 Task: Create a due date automation trigger when advanced on, on the monday after a card is due add dates starting tomorrow at 11:00 AM.
Action: Mouse moved to (1380, 103)
Screenshot: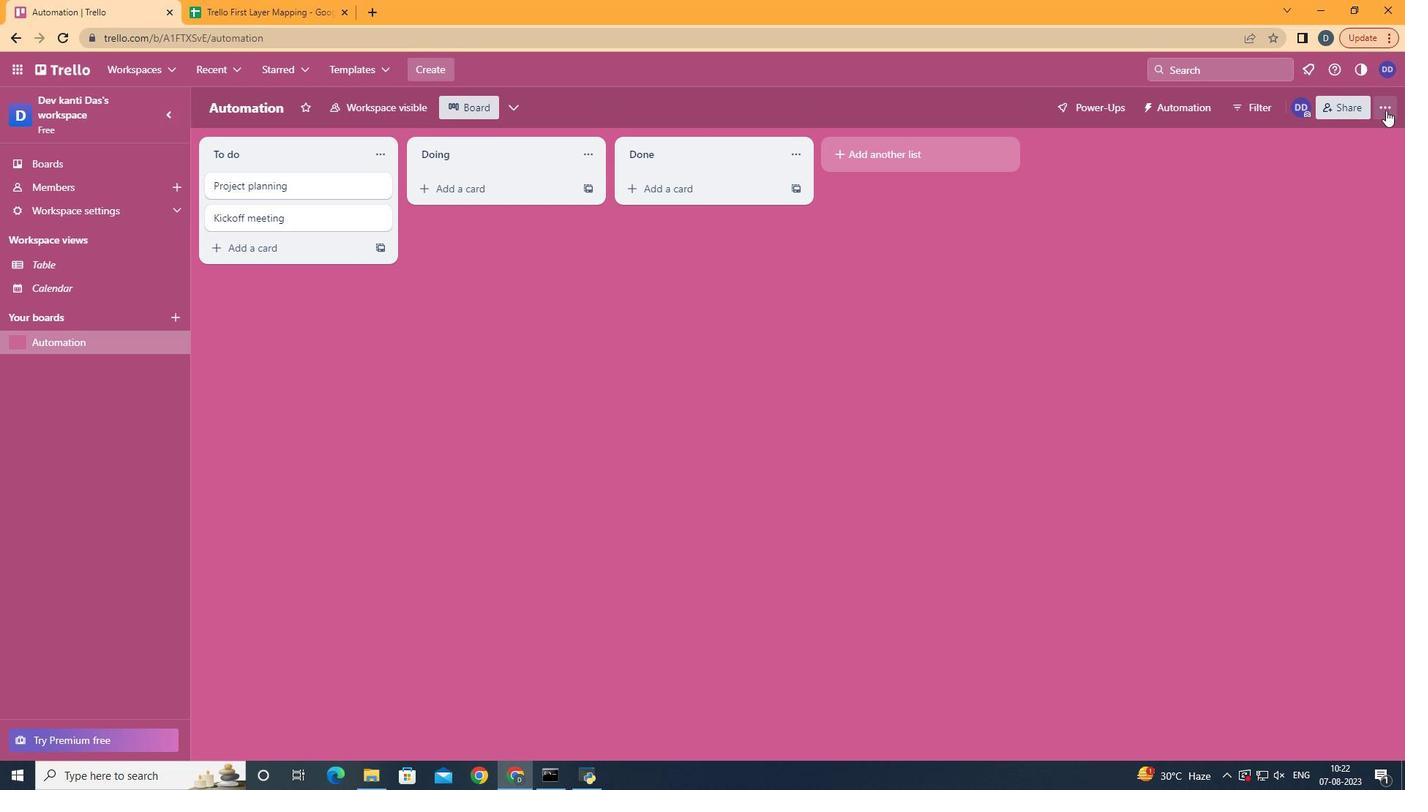 
Action: Mouse pressed left at (1380, 103)
Screenshot: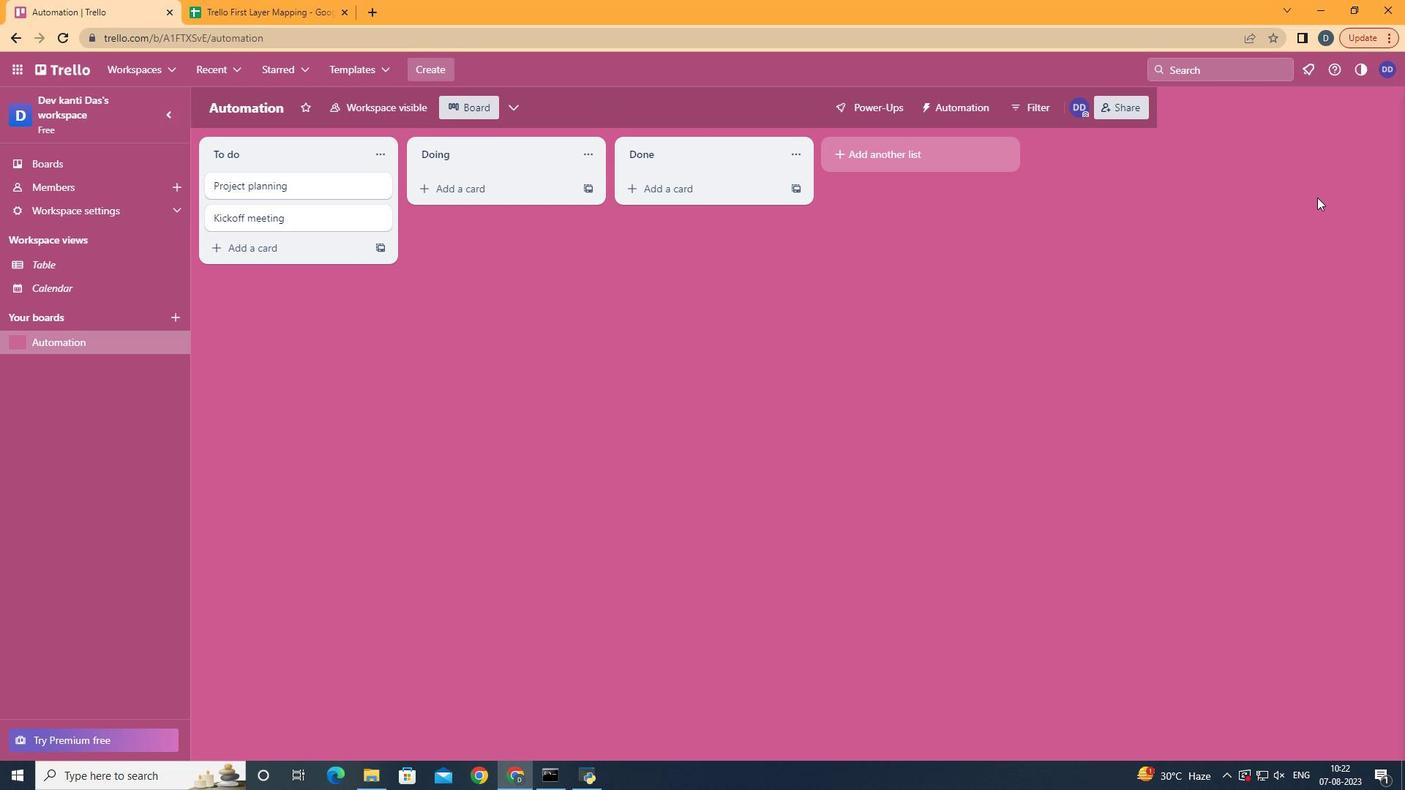 
Action: Mouse moved to (1218, 325)
Screenshot: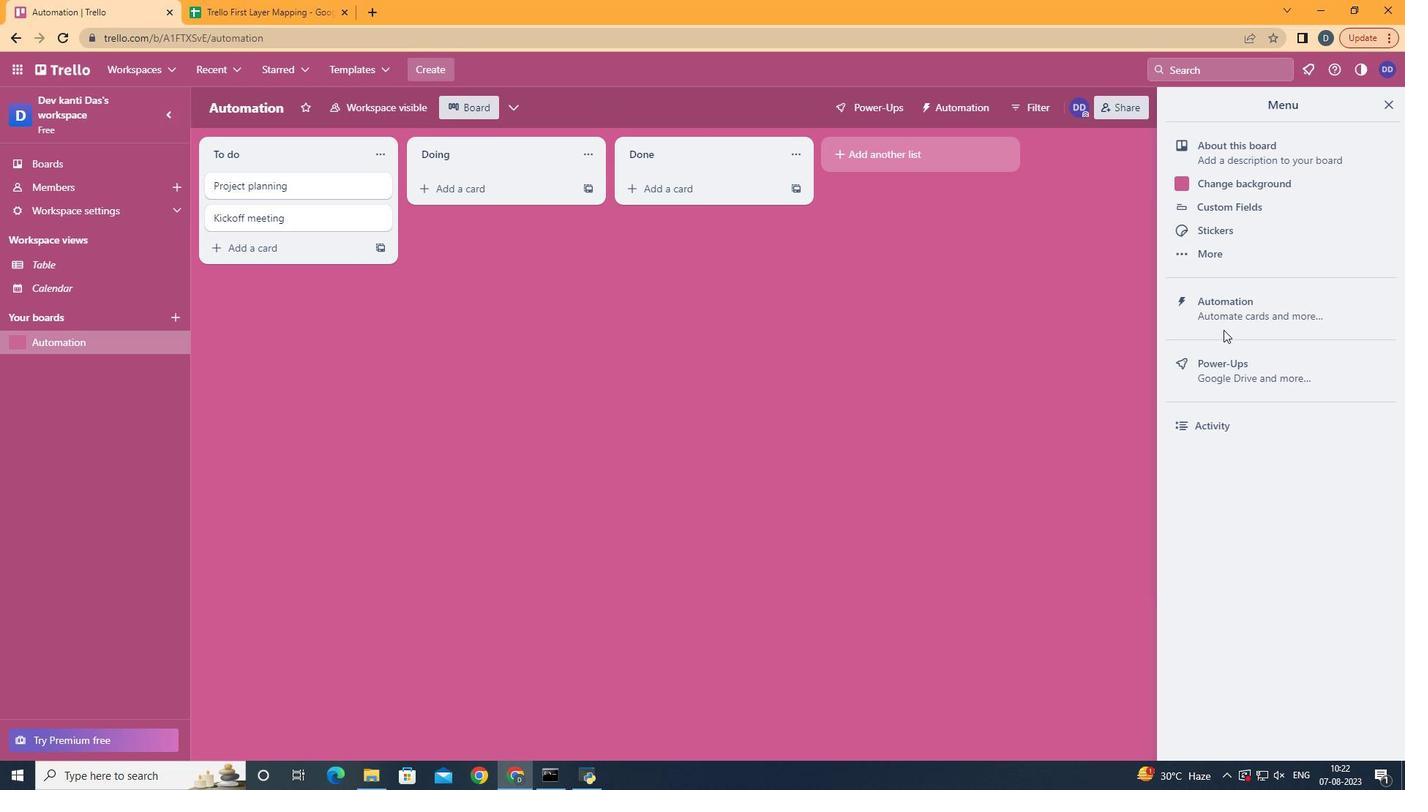 
Action: Mouse pressed left at (1218, 325)
Screenshot: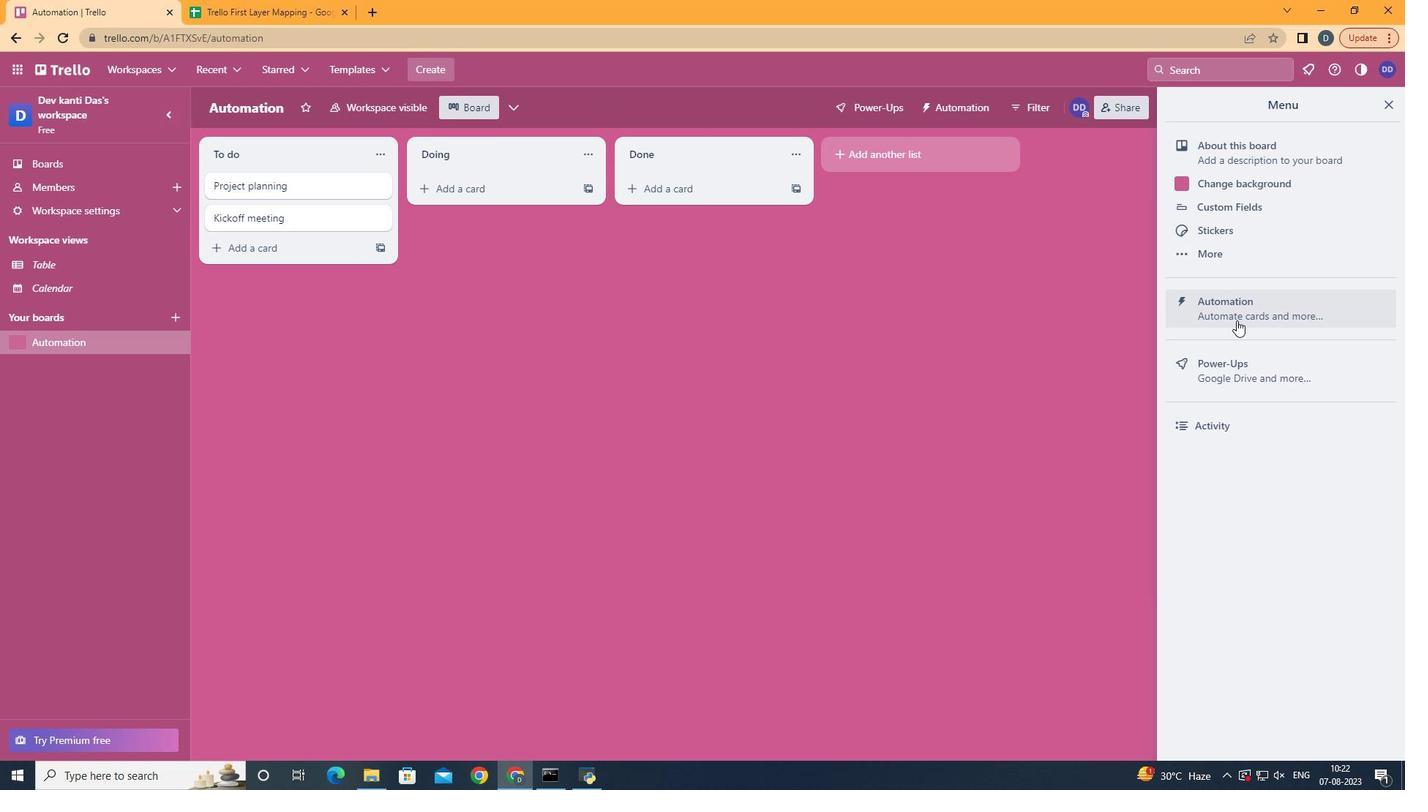 
Action: Mouse moved to (1230, 314)
Screenshot: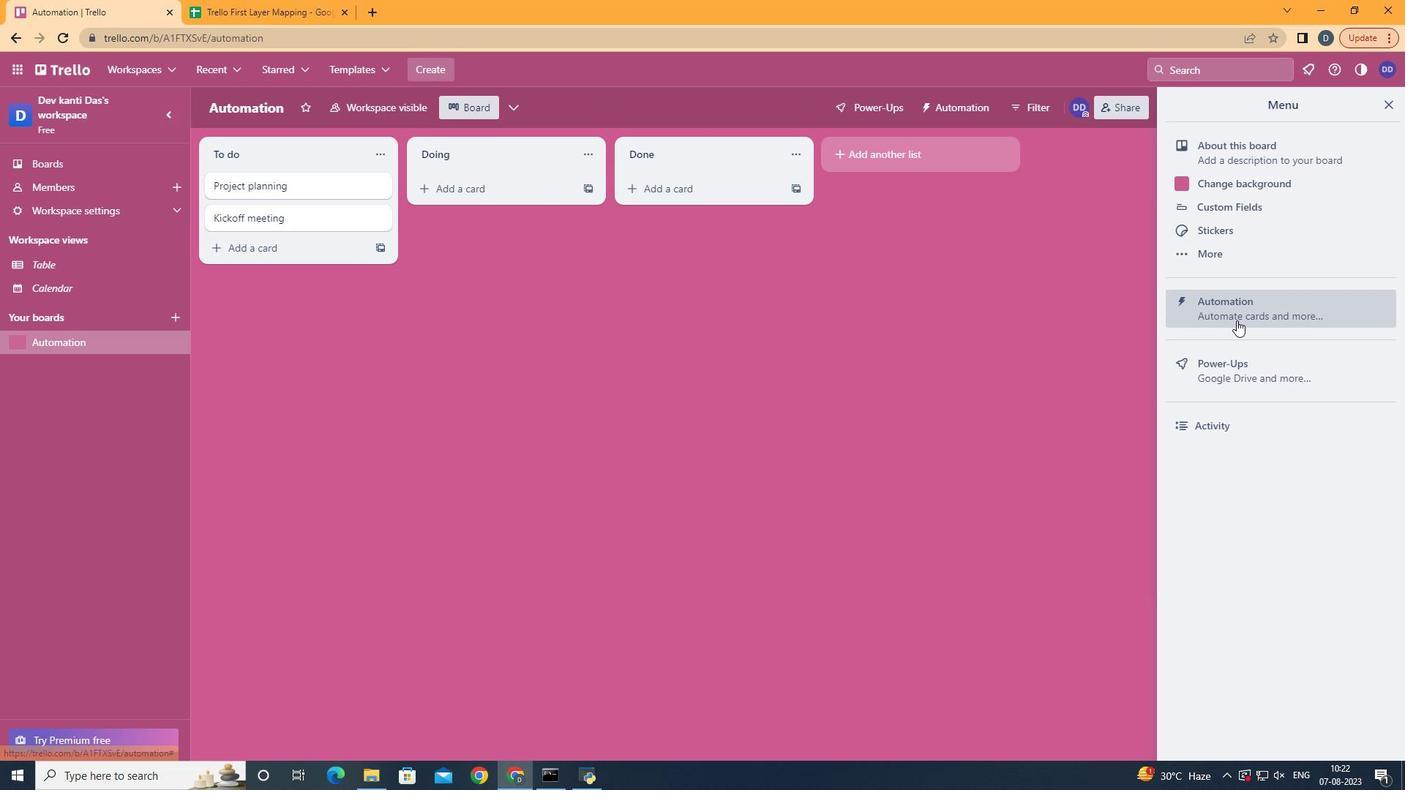 
Action: Mouse pressed left at (1230, 314)
Screenshot: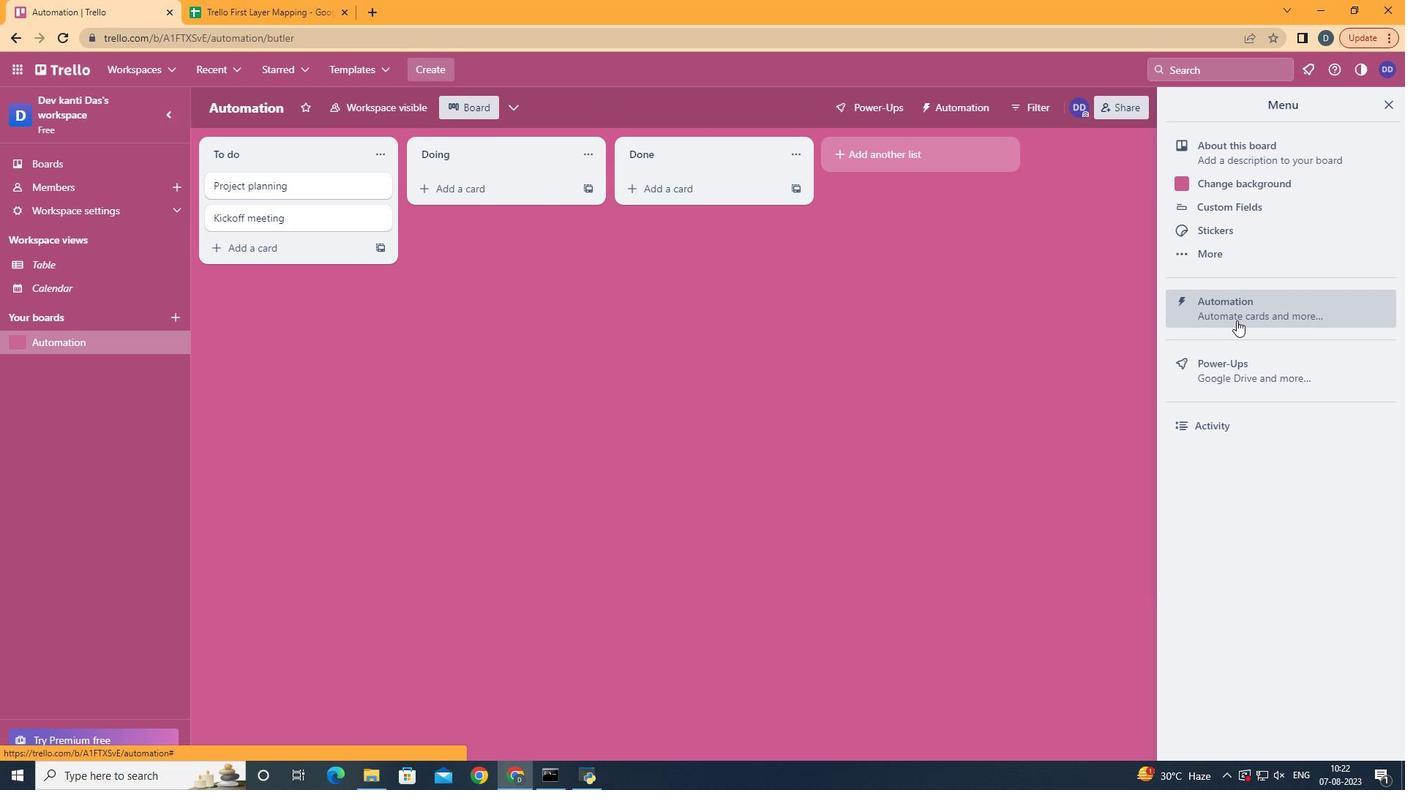 
Action: Mouse moved to (266, 295)
Screenshot: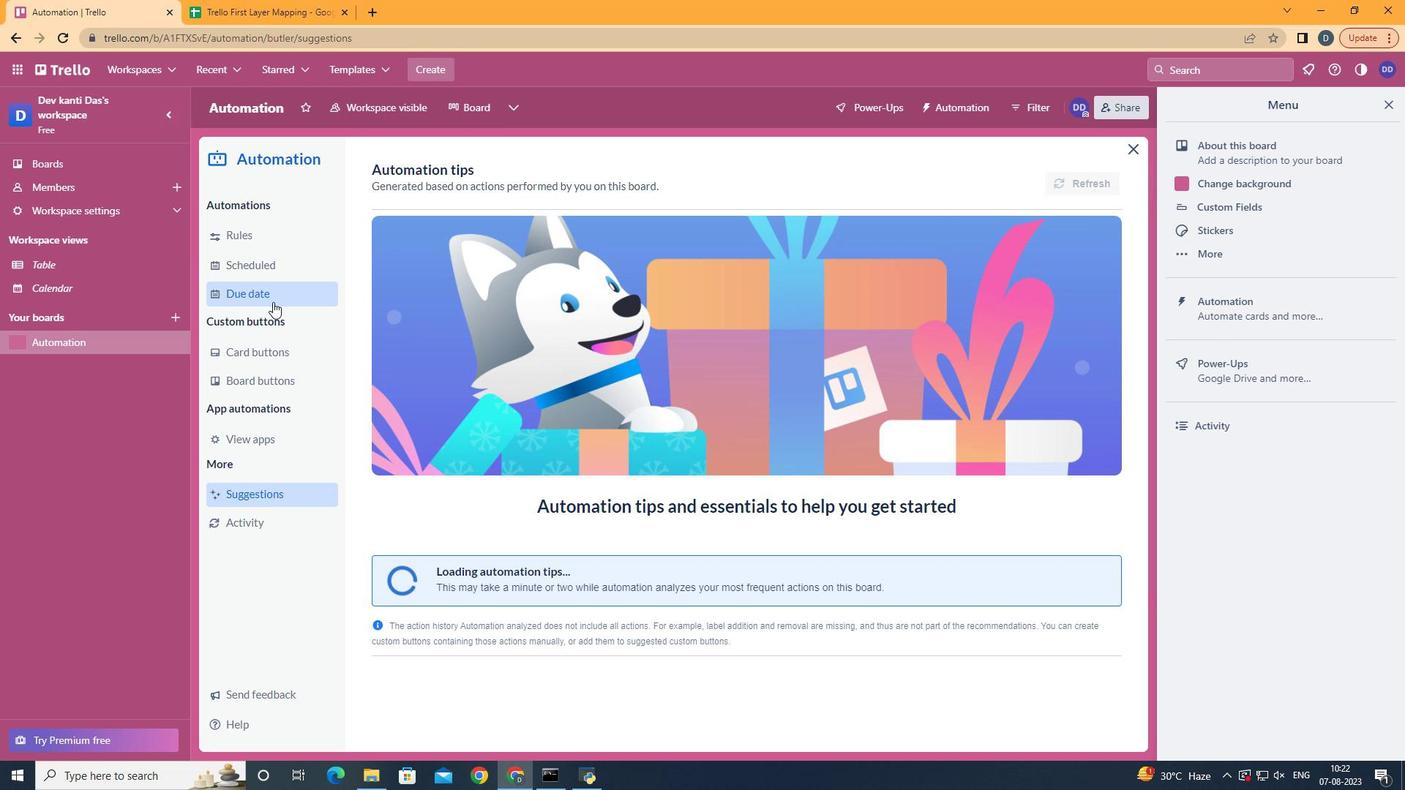 
Action: Mouse pressed left at (266, 295)
Screenshot: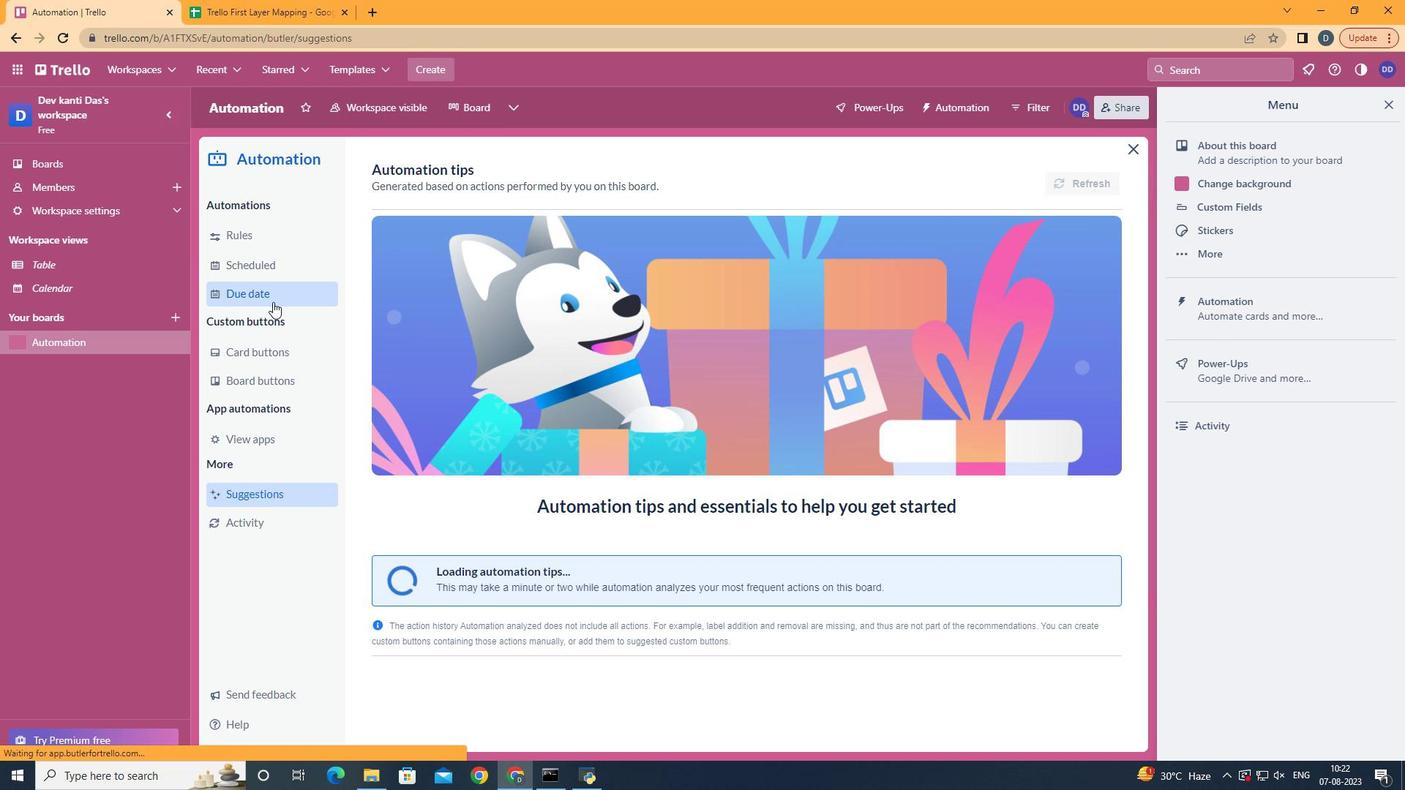 
Action: Mouse moved to (1037, 169)
Screenshot: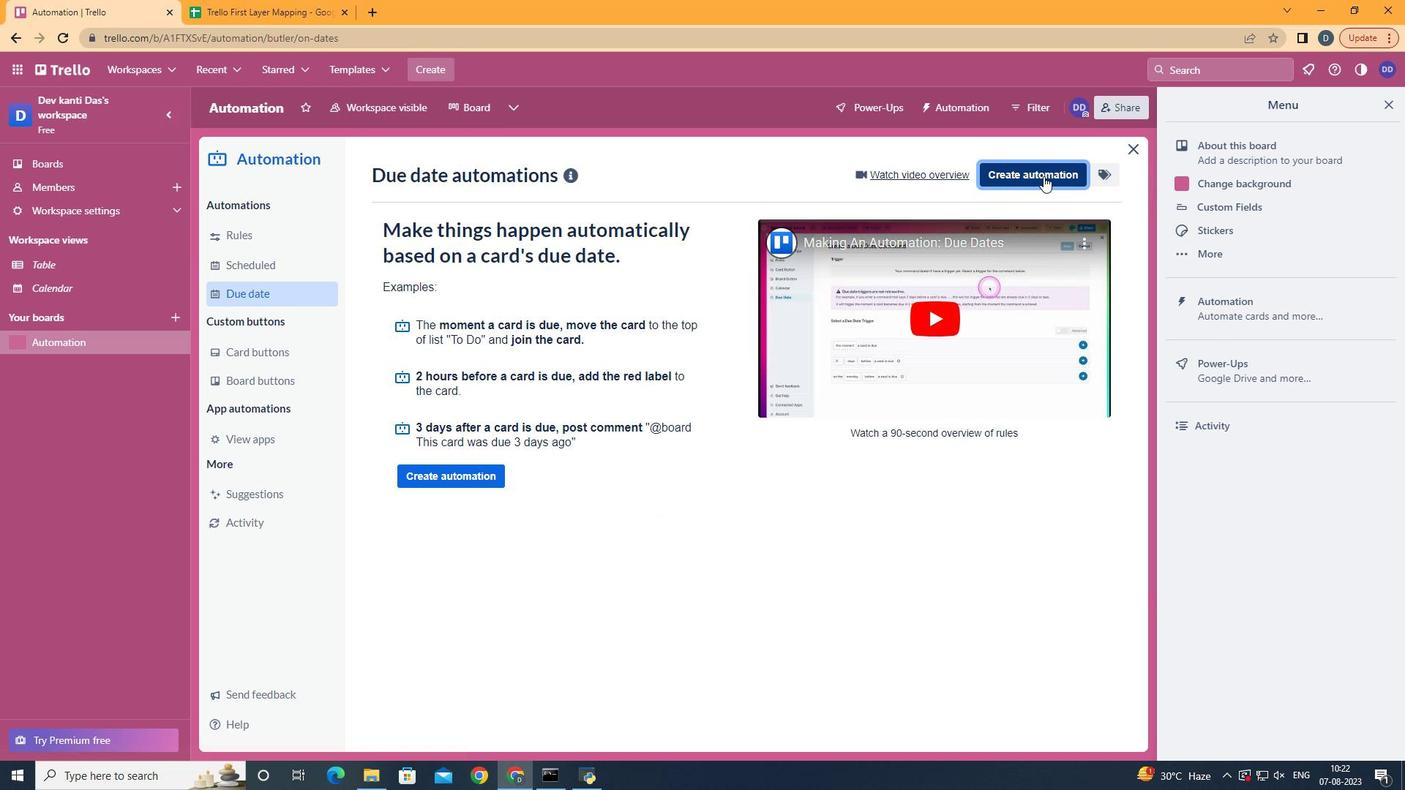 
Action: Mouse pressed left at (1037, 169)
Screenshot: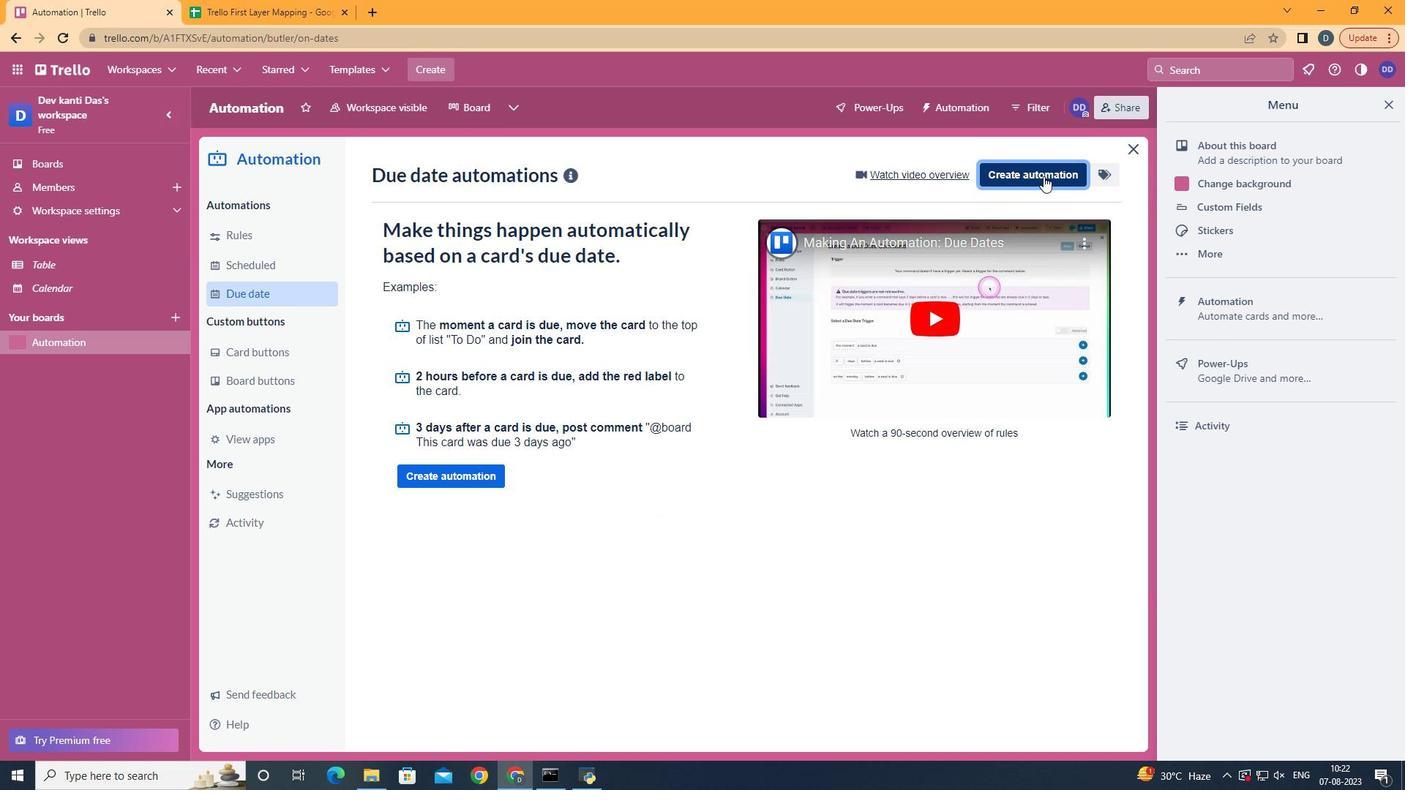 
Action: Mouse moved to (708, 305)
Screenshot: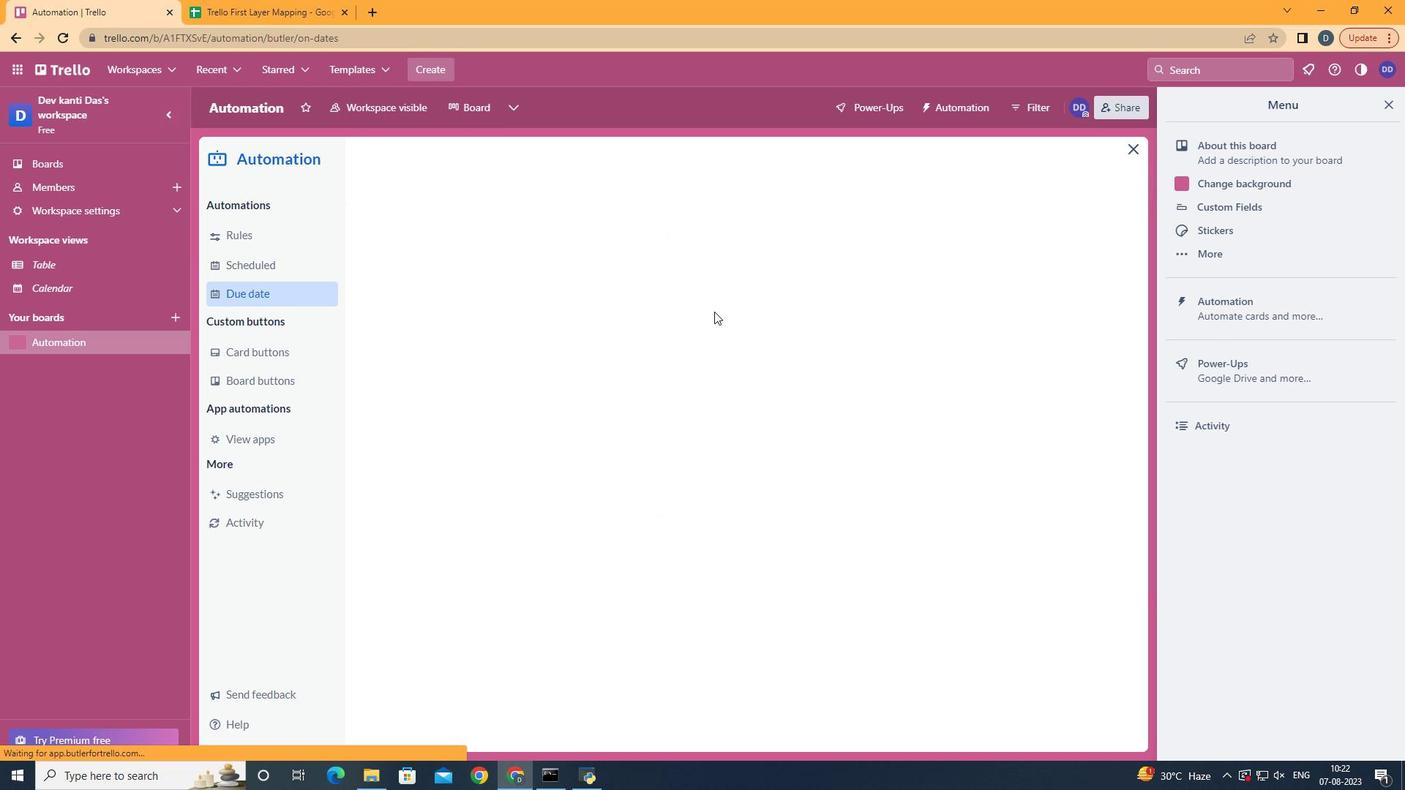 
Action: Mouse pressed left at (708, 305)
Screenshot: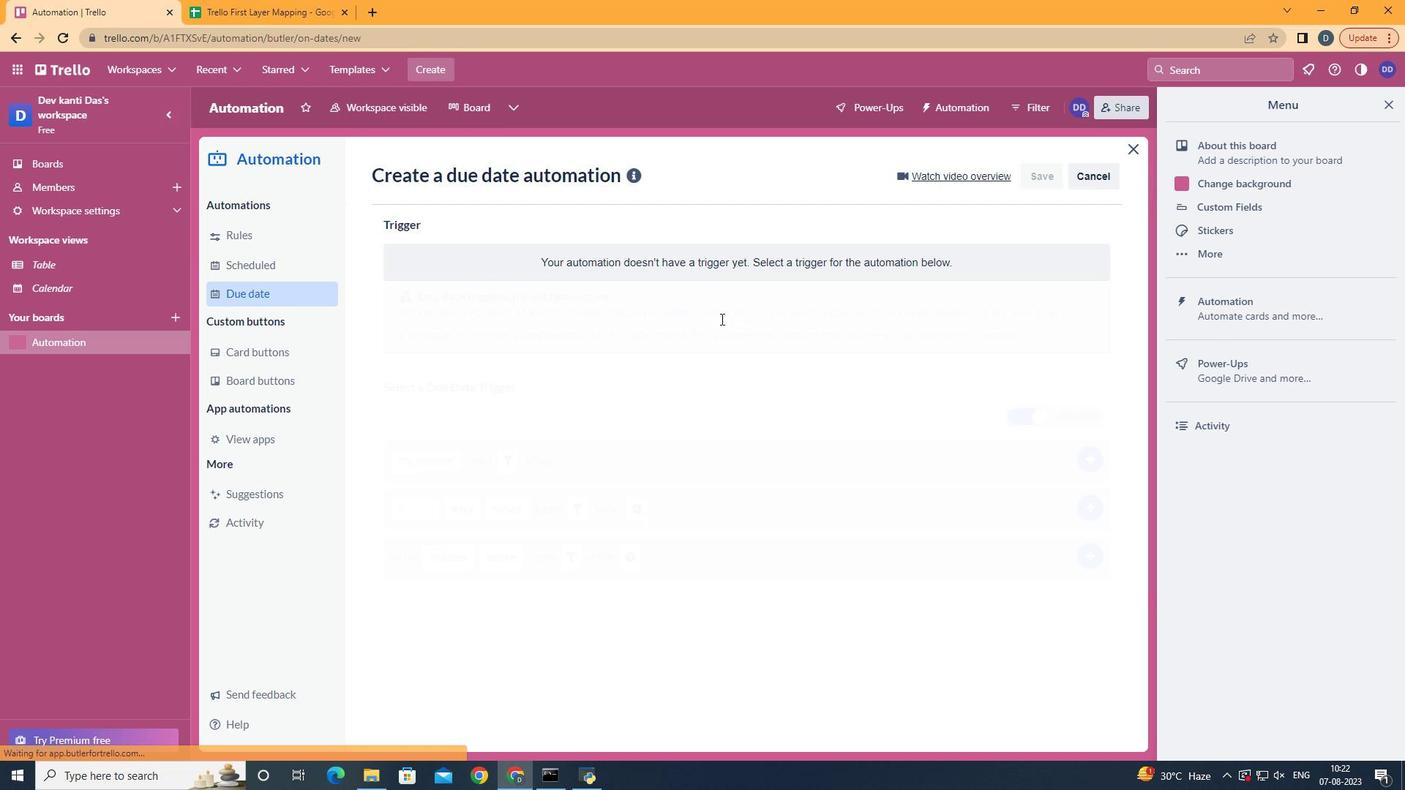
Action: Mouse moved to (448, 385)
Screenshot: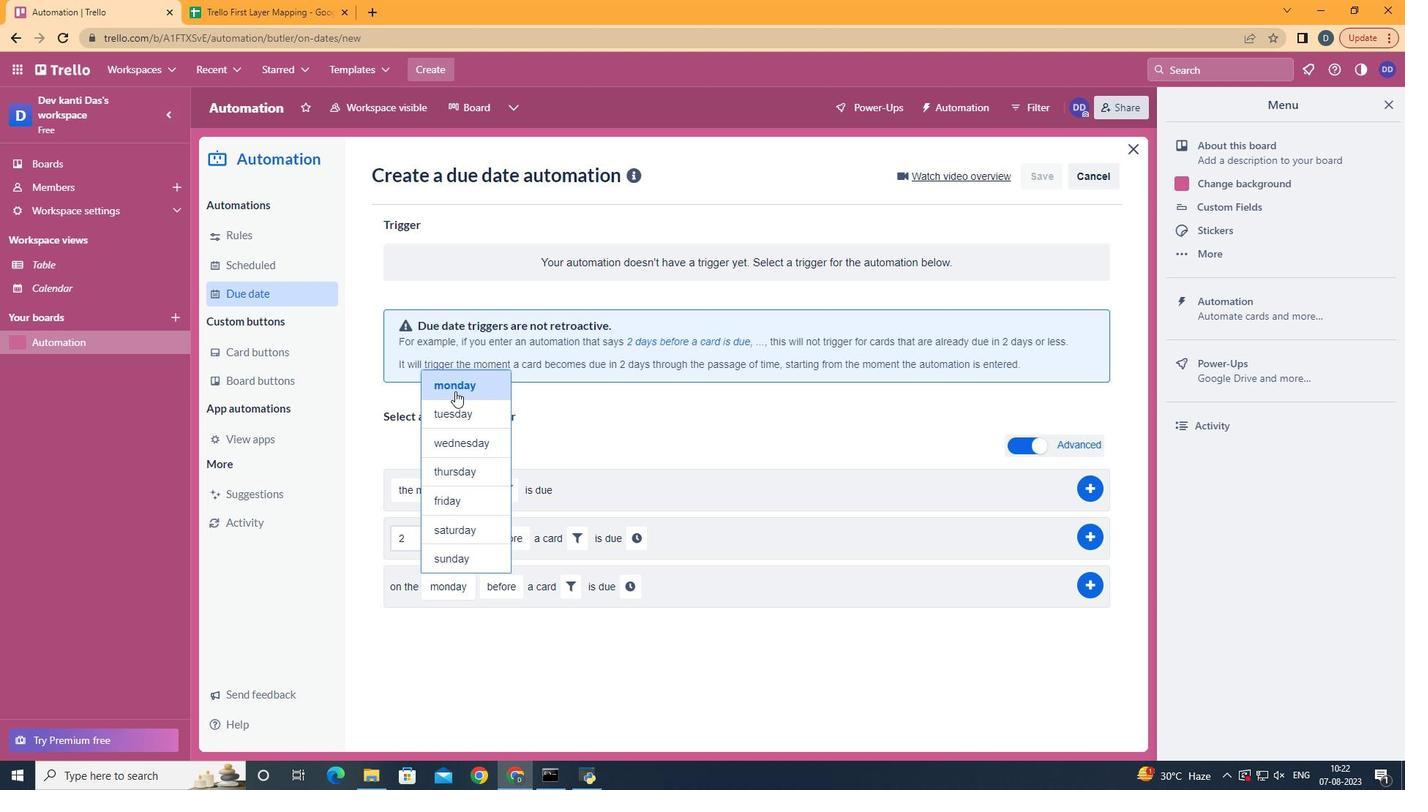 
Action: Mouse pressed left at (448, 385)
Screenshot: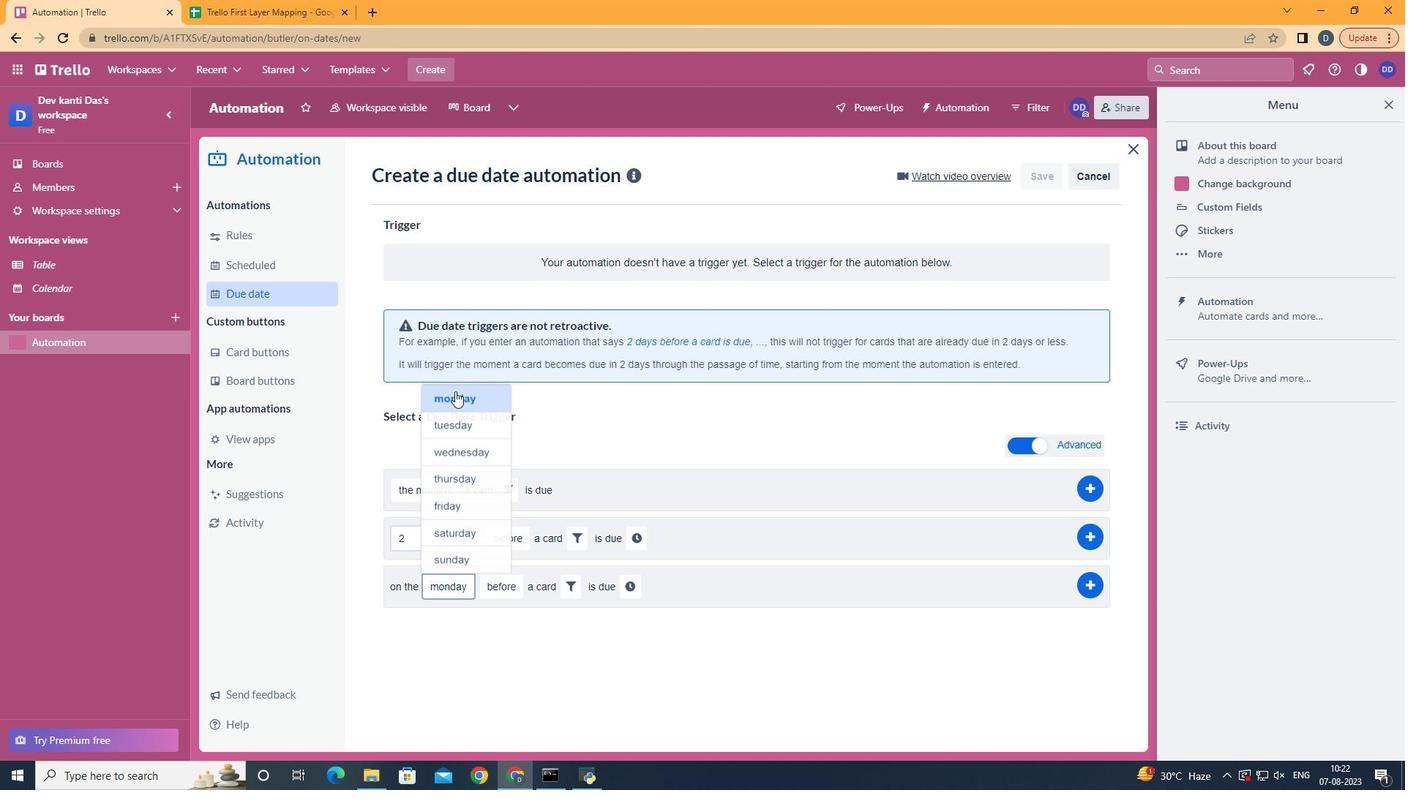 
Action: Mouse moved to (537, 637)
Screenshot: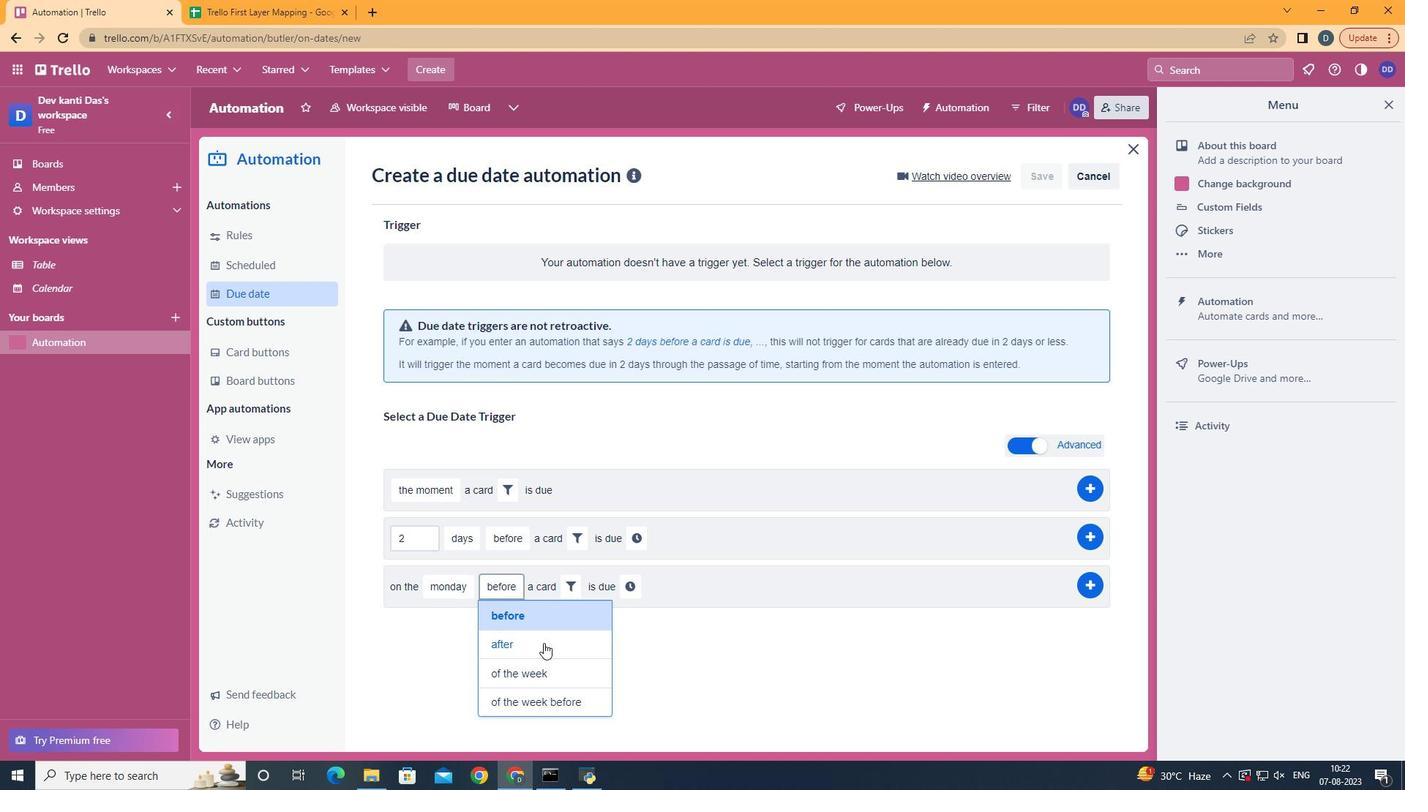 
Action: Mouse pressed left at (537, 637)
Screenshot: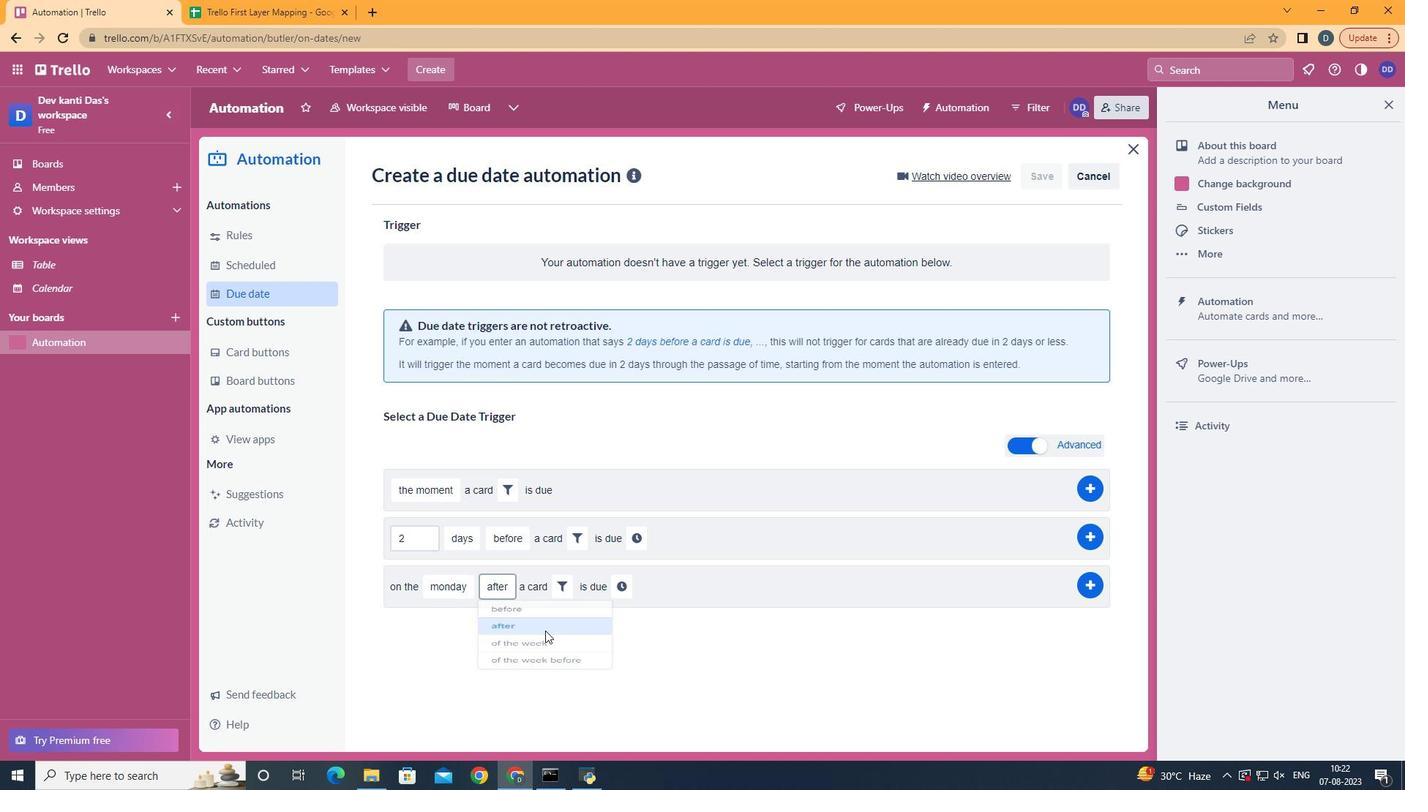 
Action: Mouse moved to (555, 577)
Screenshot: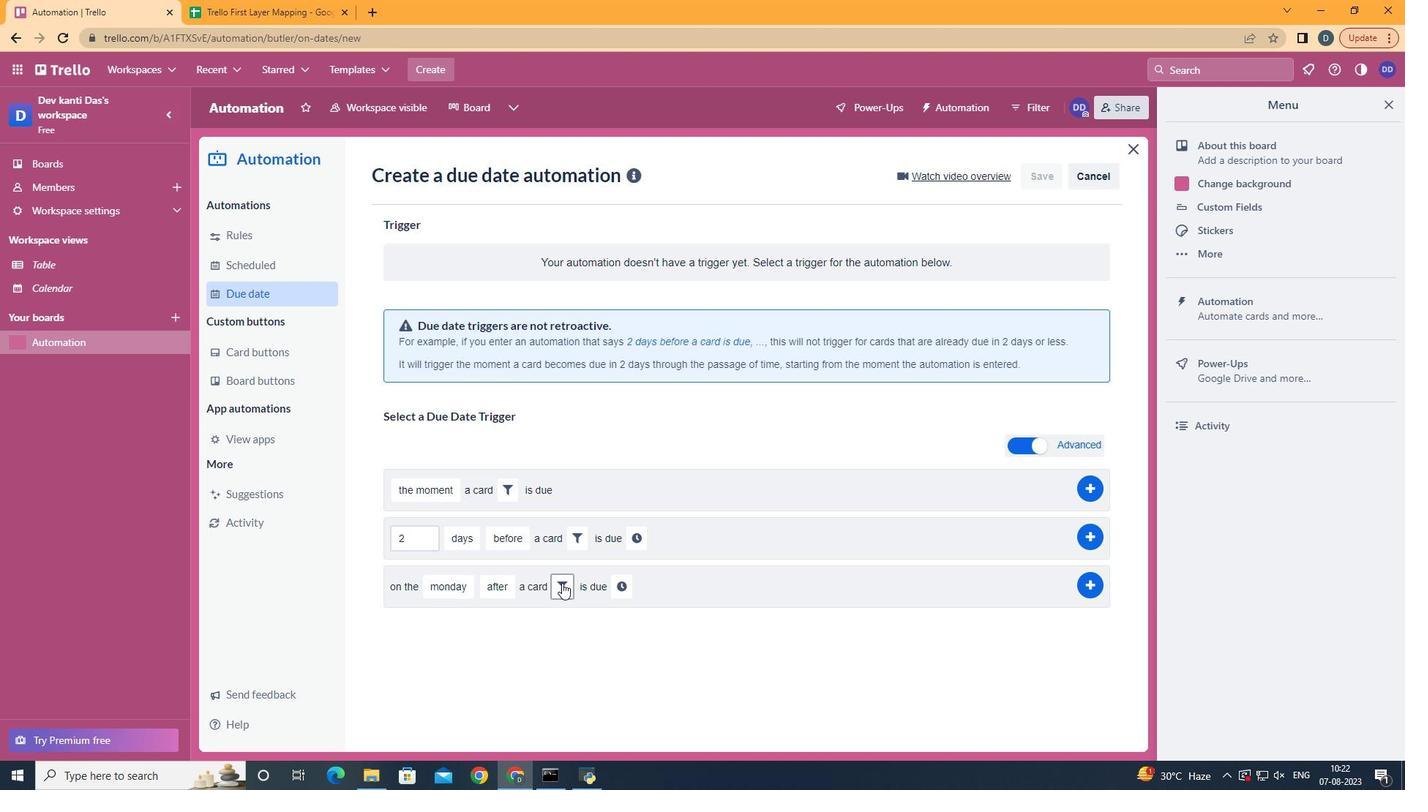 
Action: Mouse pressed left at (555, 577)
Screenshot: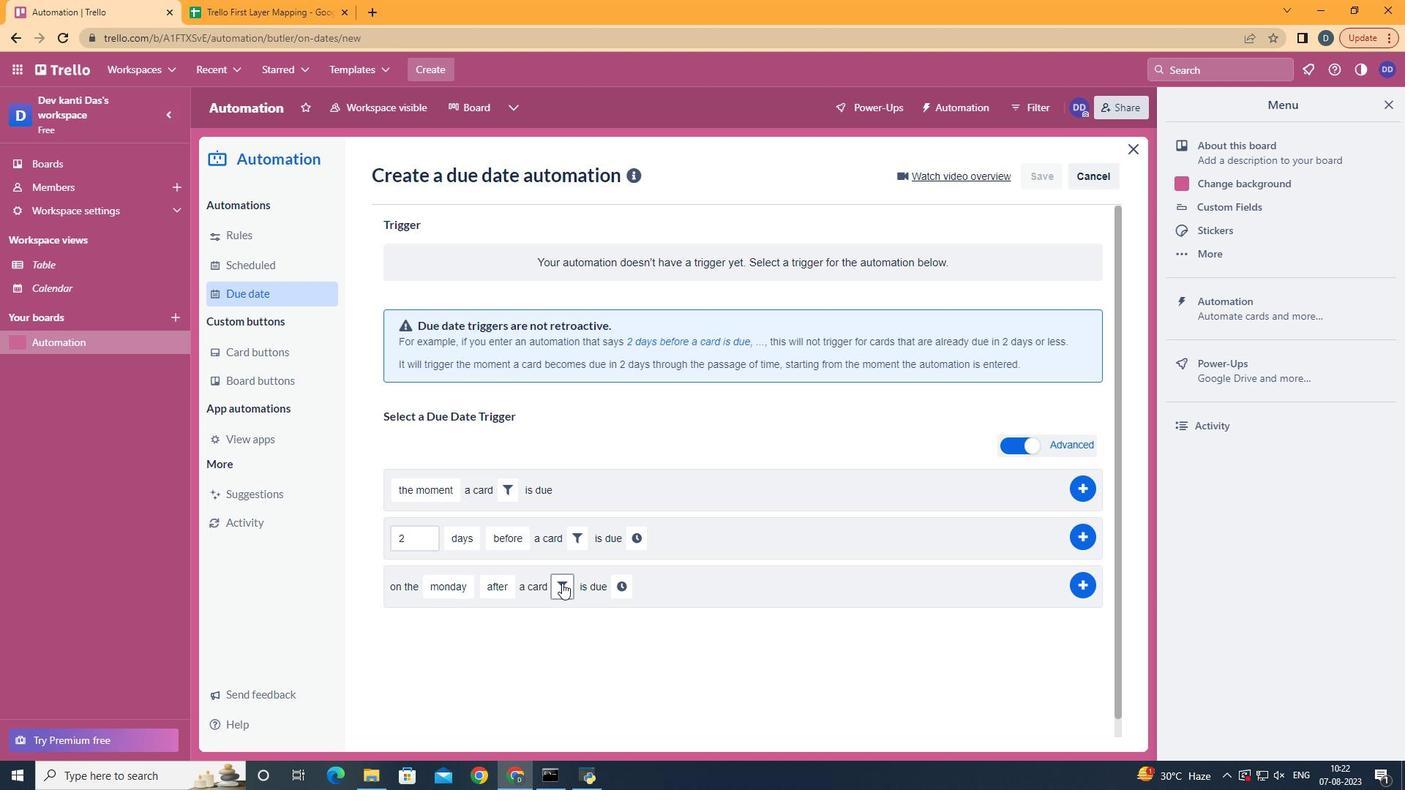
Action: Mouse moved to (625, 623)
Screenshot: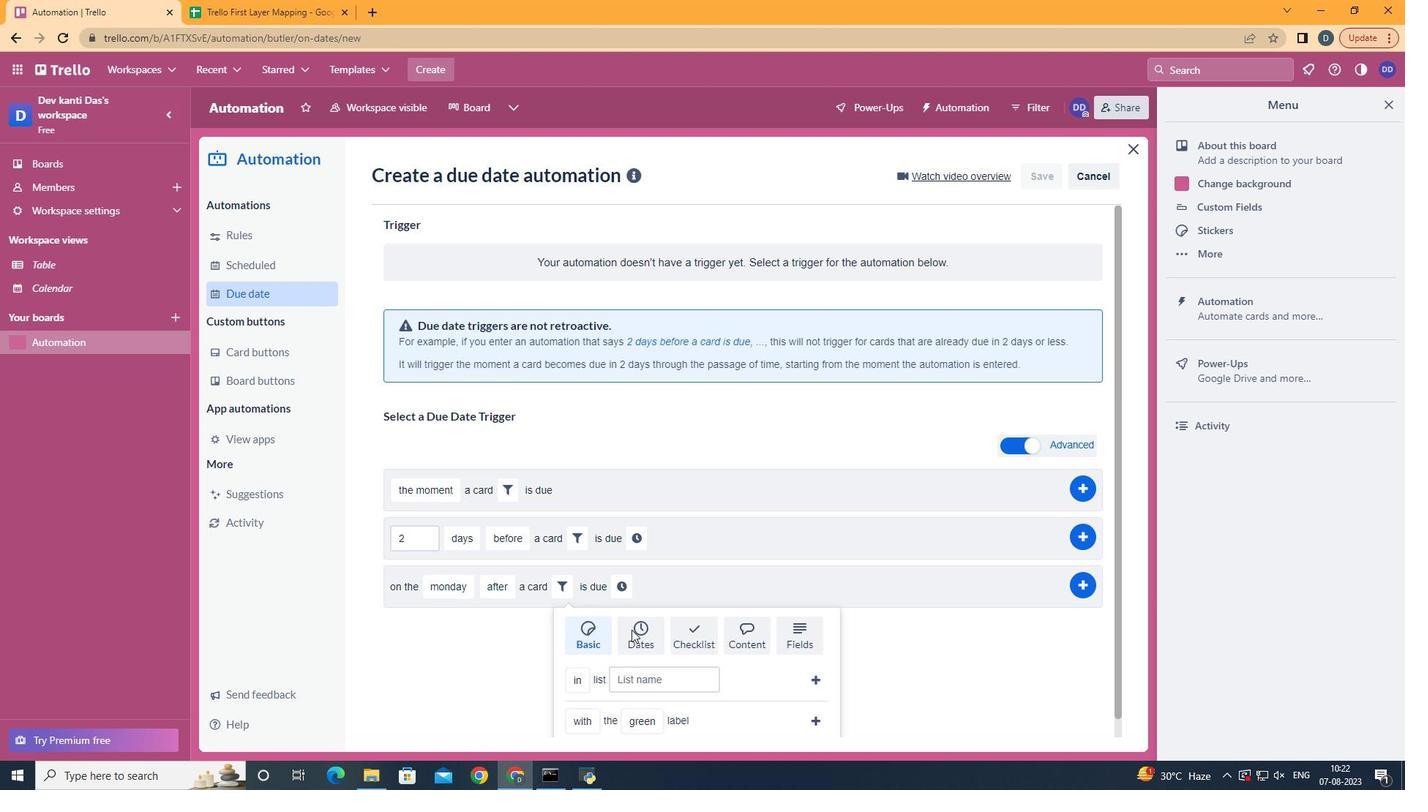 
Action: Mouse pressed left at (625, 623)
Screenshot: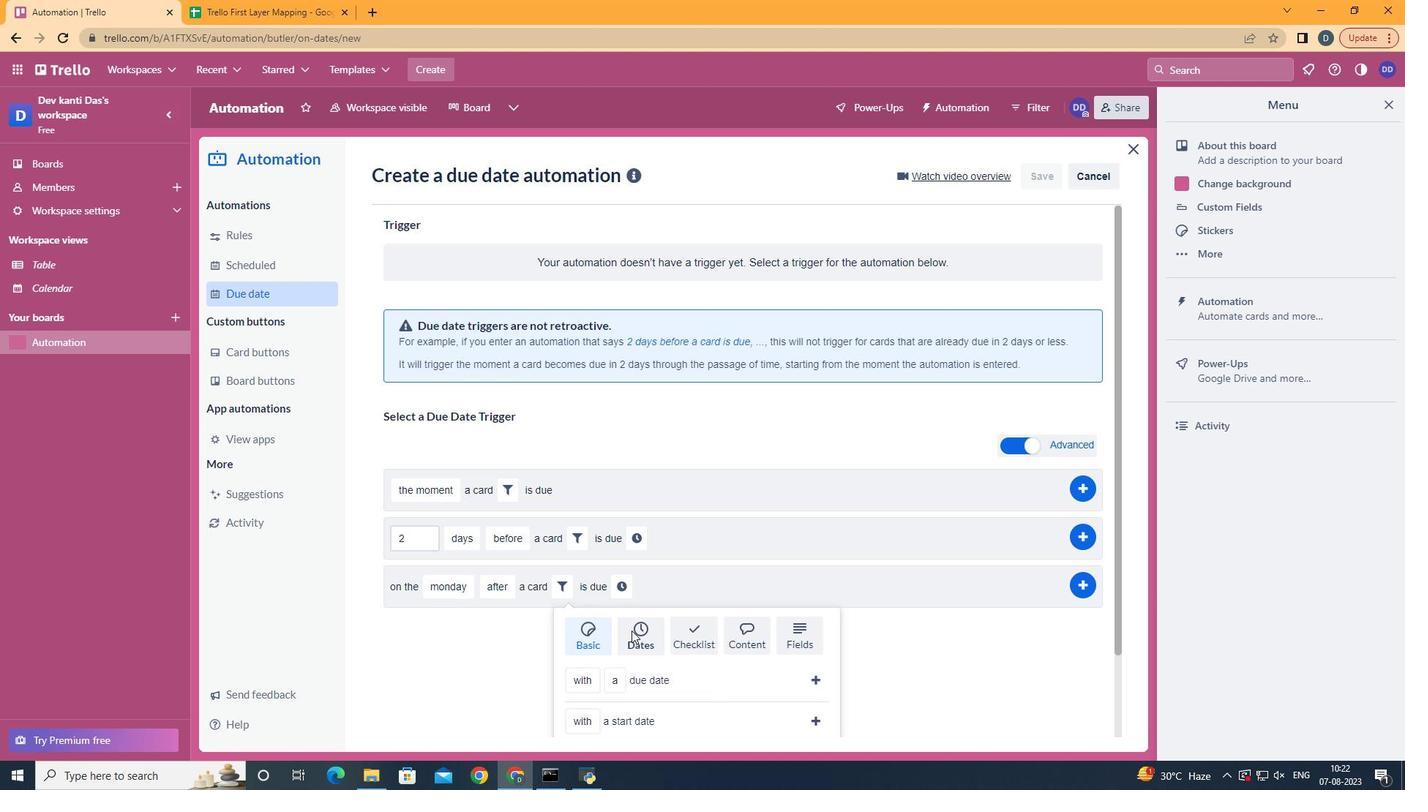 
Action: Mouse moved to (626, 626)
Screenshot: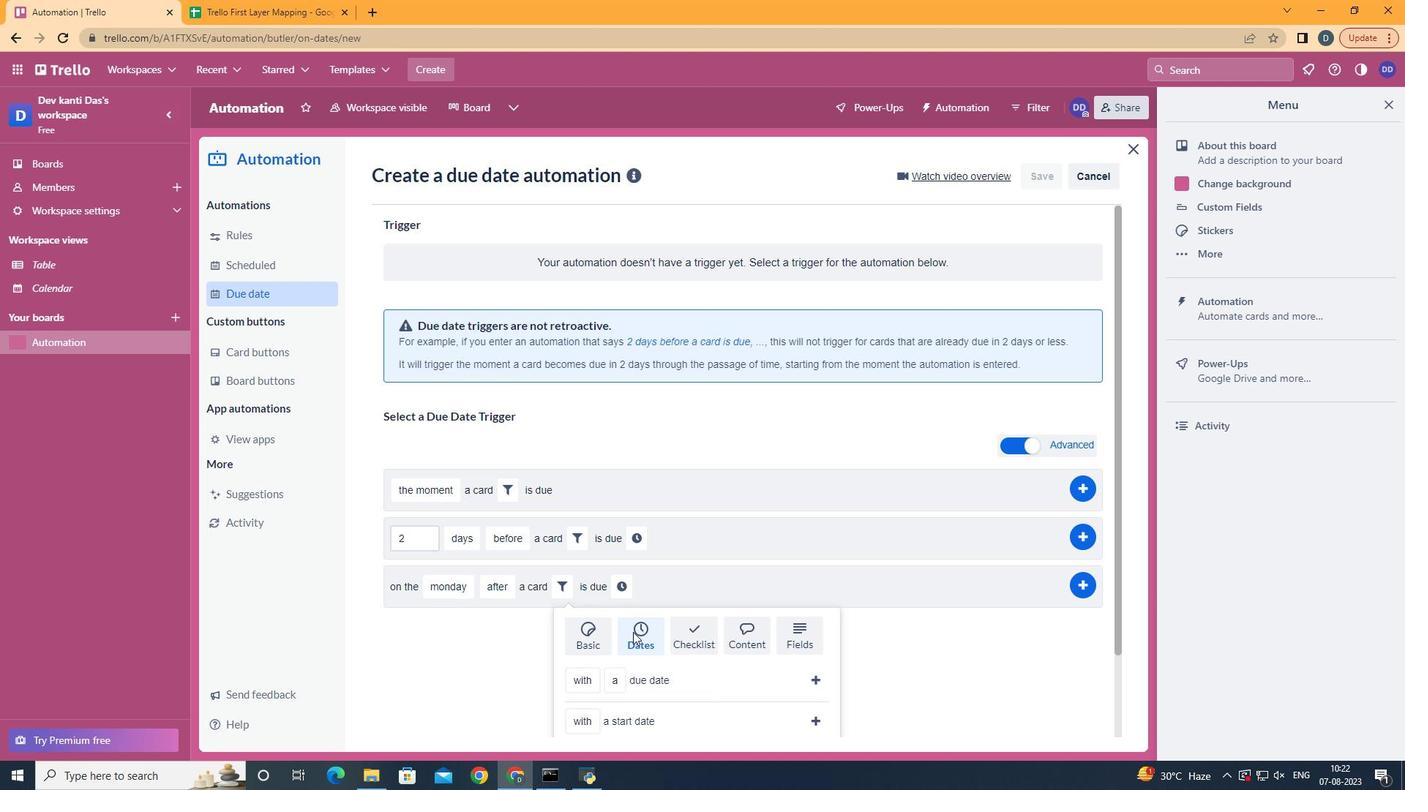 
Action: Mouse scrolled (626, 625) with delta (0, 0)
Screenshot: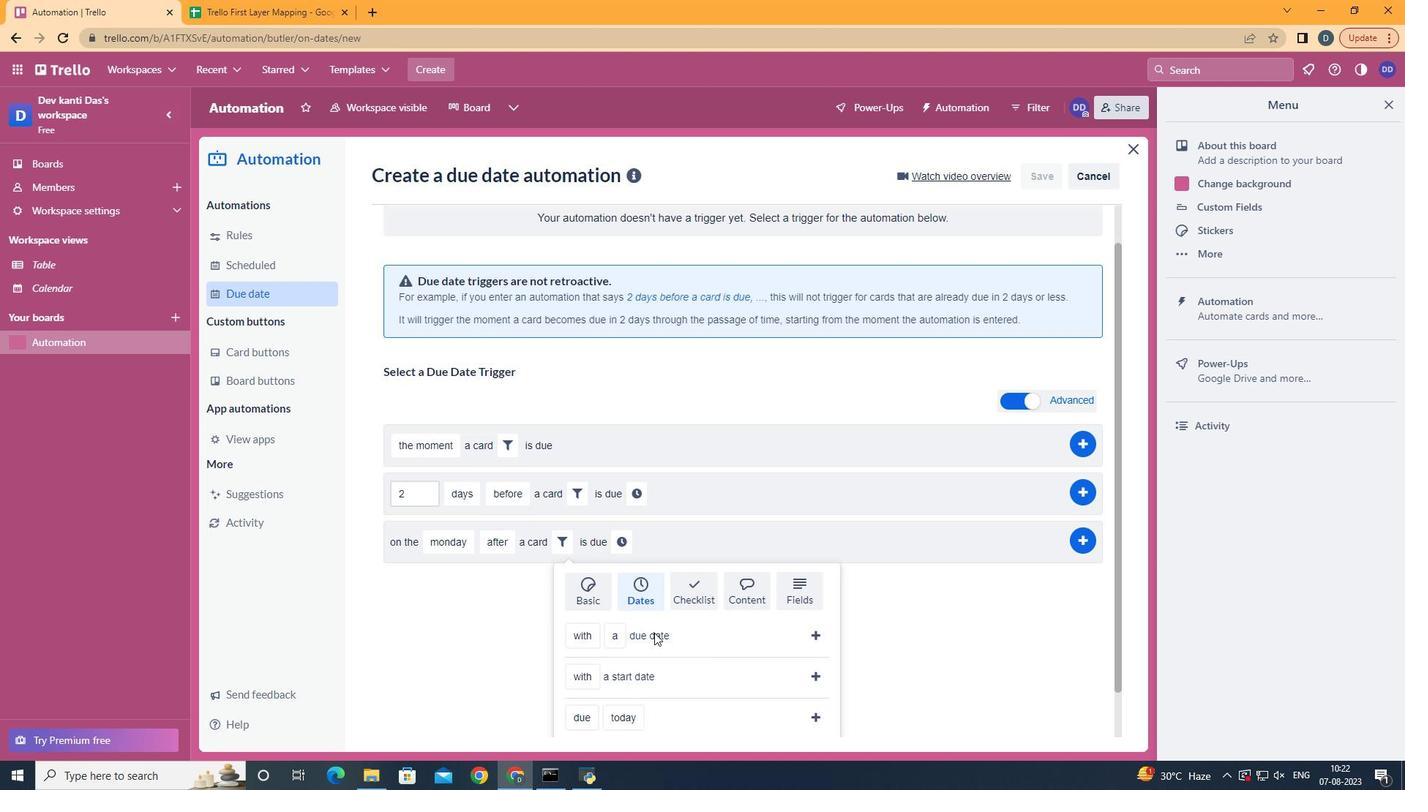 
Action: Mouse scrolled (626, 625) with delta (0, 0)
Screenshot: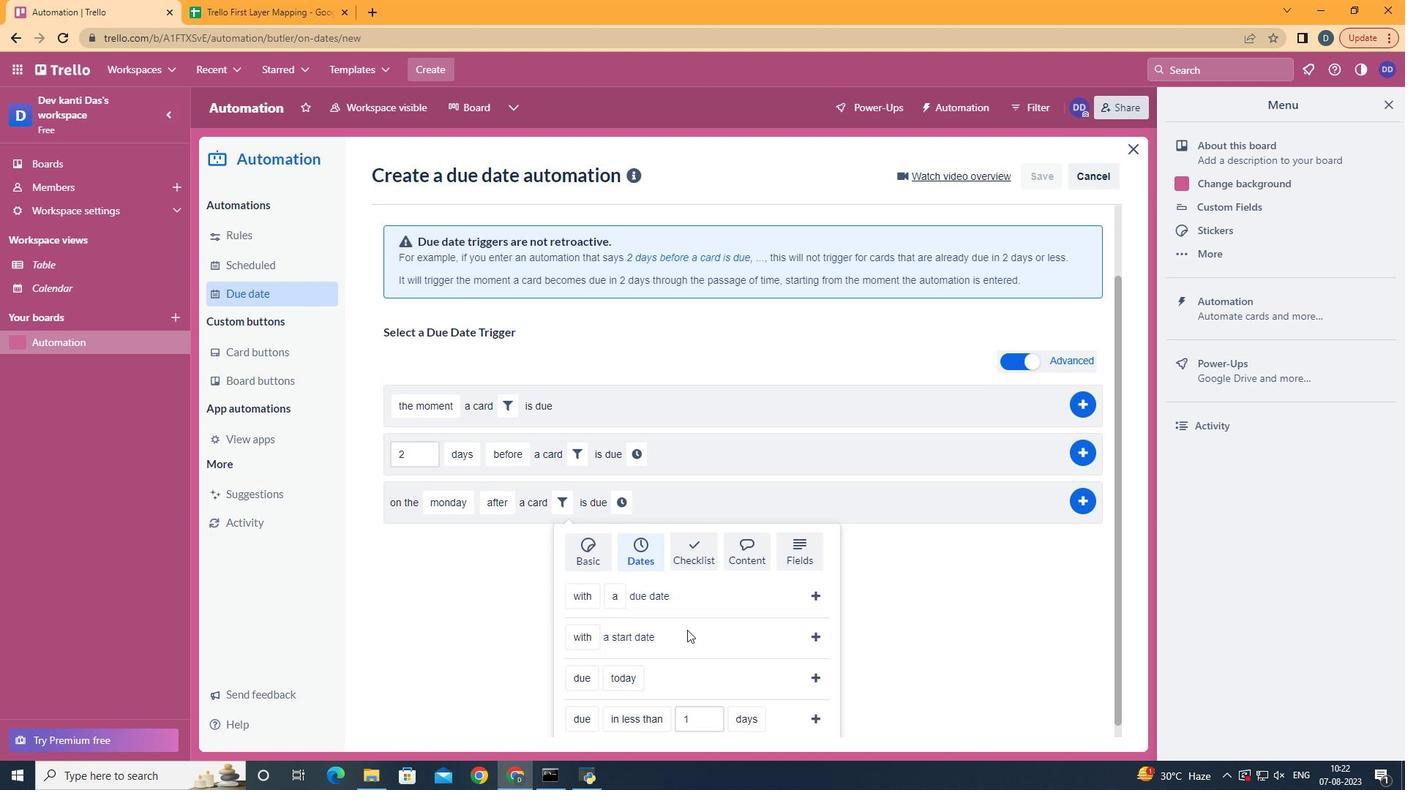 
Action: Mouse scrolled (626, 625) with delta (0, 0)
Screenshot: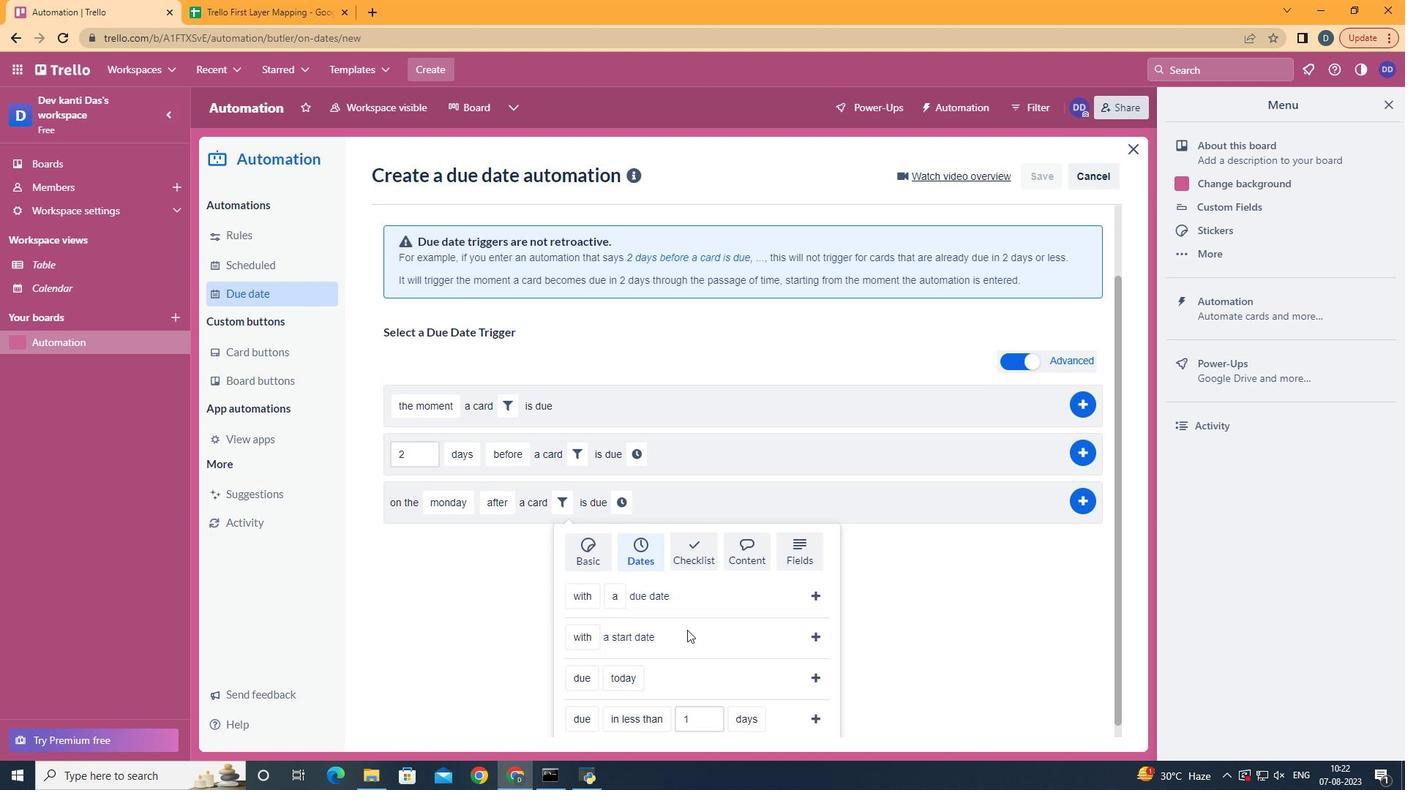 
Action: Mouse scrolled (626, 625) with delta (0, 0)
Screenshot: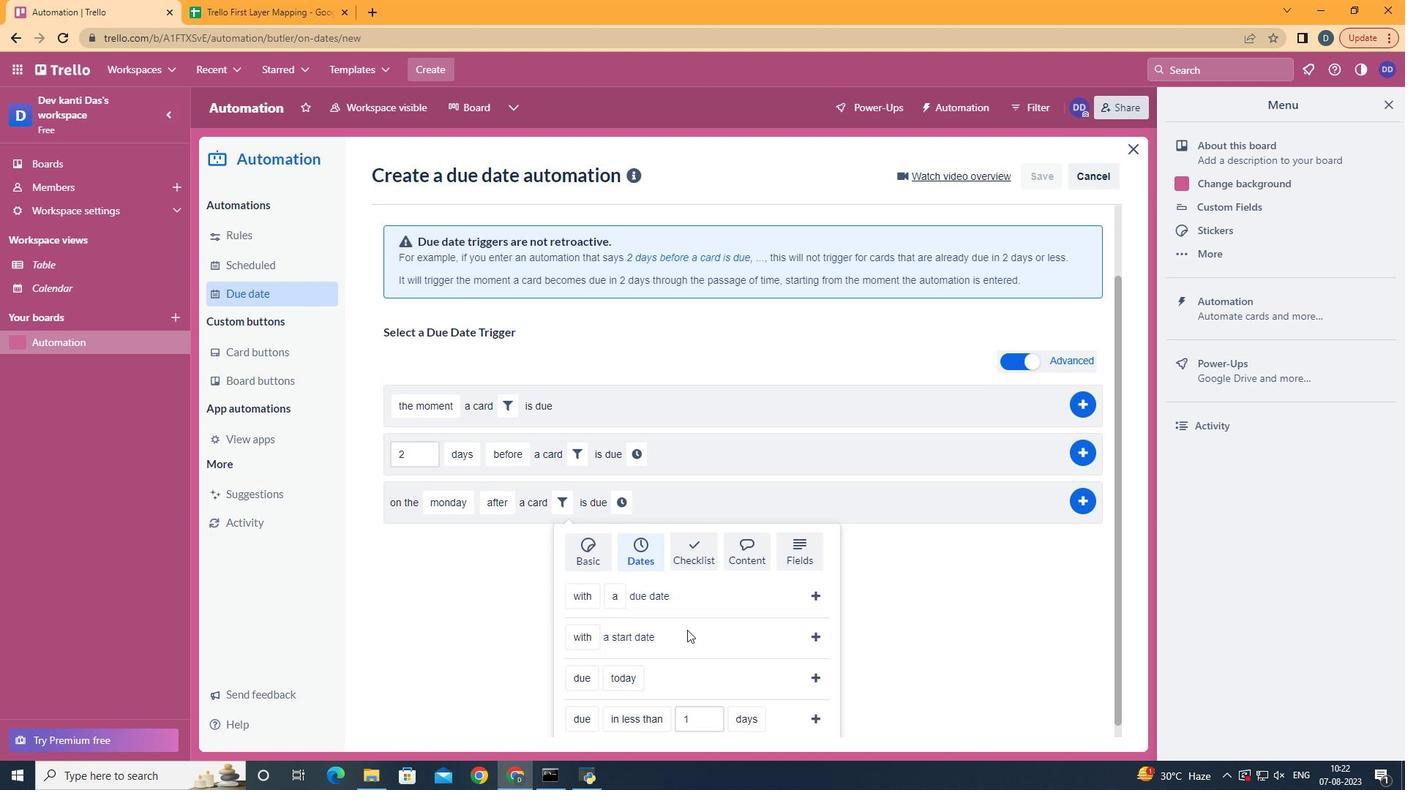 
Action: Mouse scrolled (626, 625) with delta (0, 0)
Screenshot: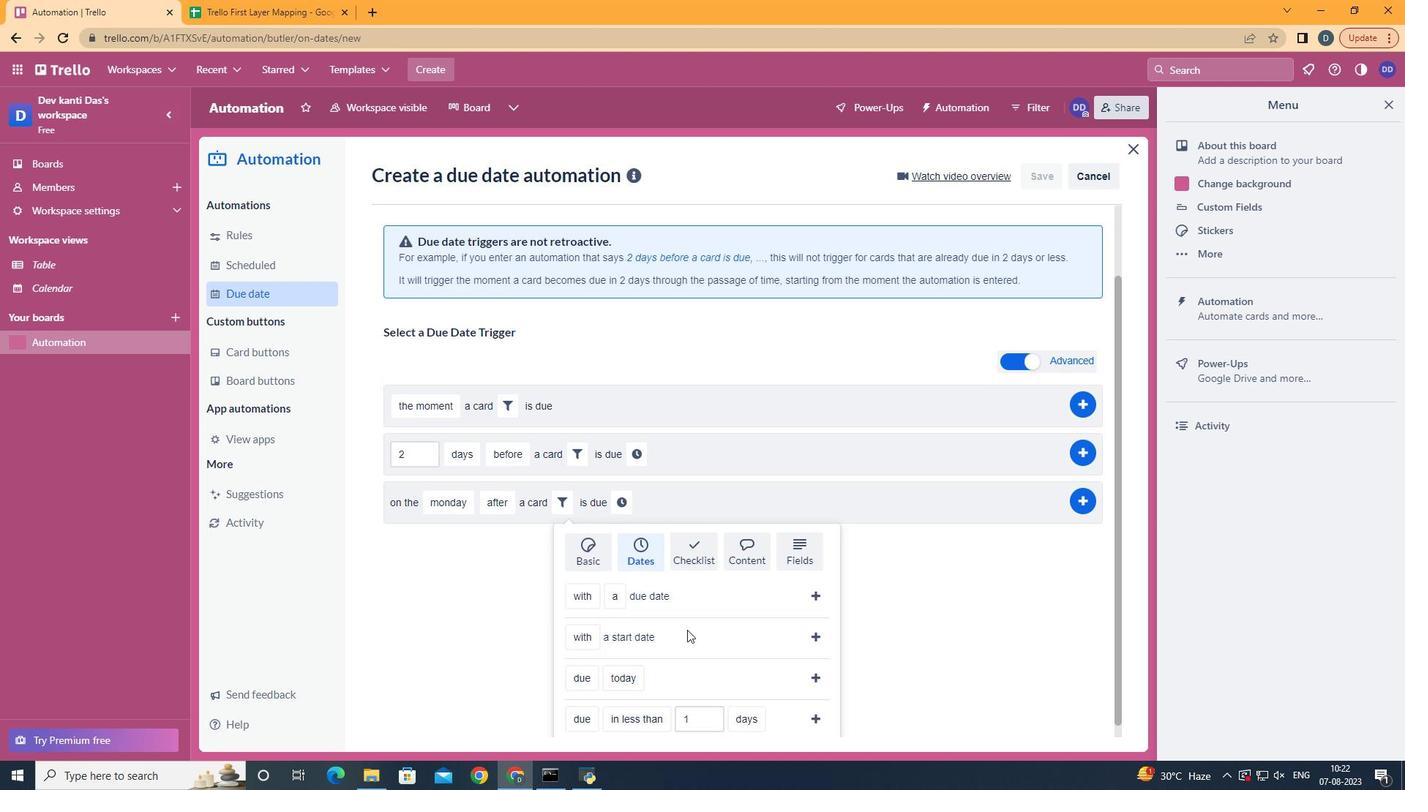 
Action: Mouse moved to (606, 596)
Screenshot: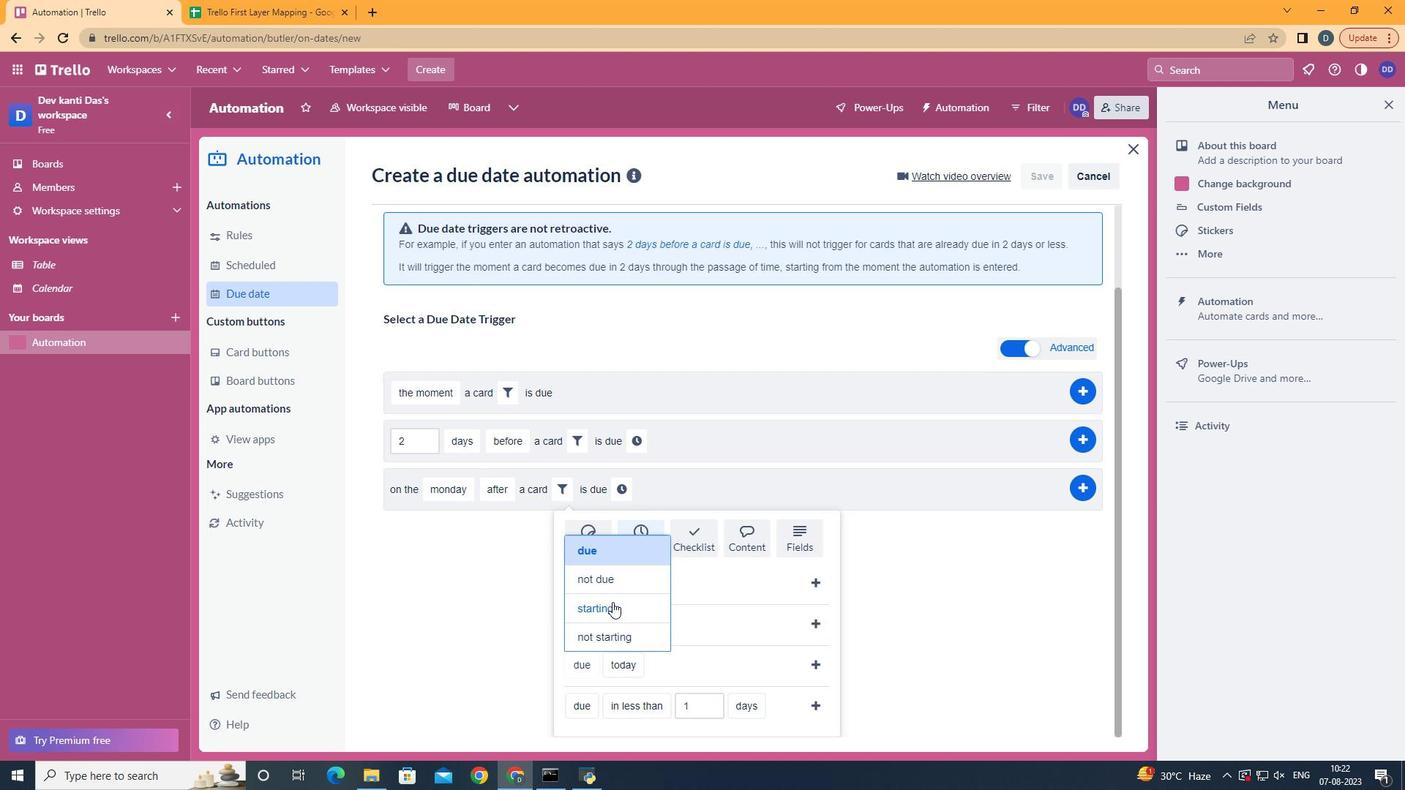 
Action: Mouse pressed left at (606, 596)
Screenshot: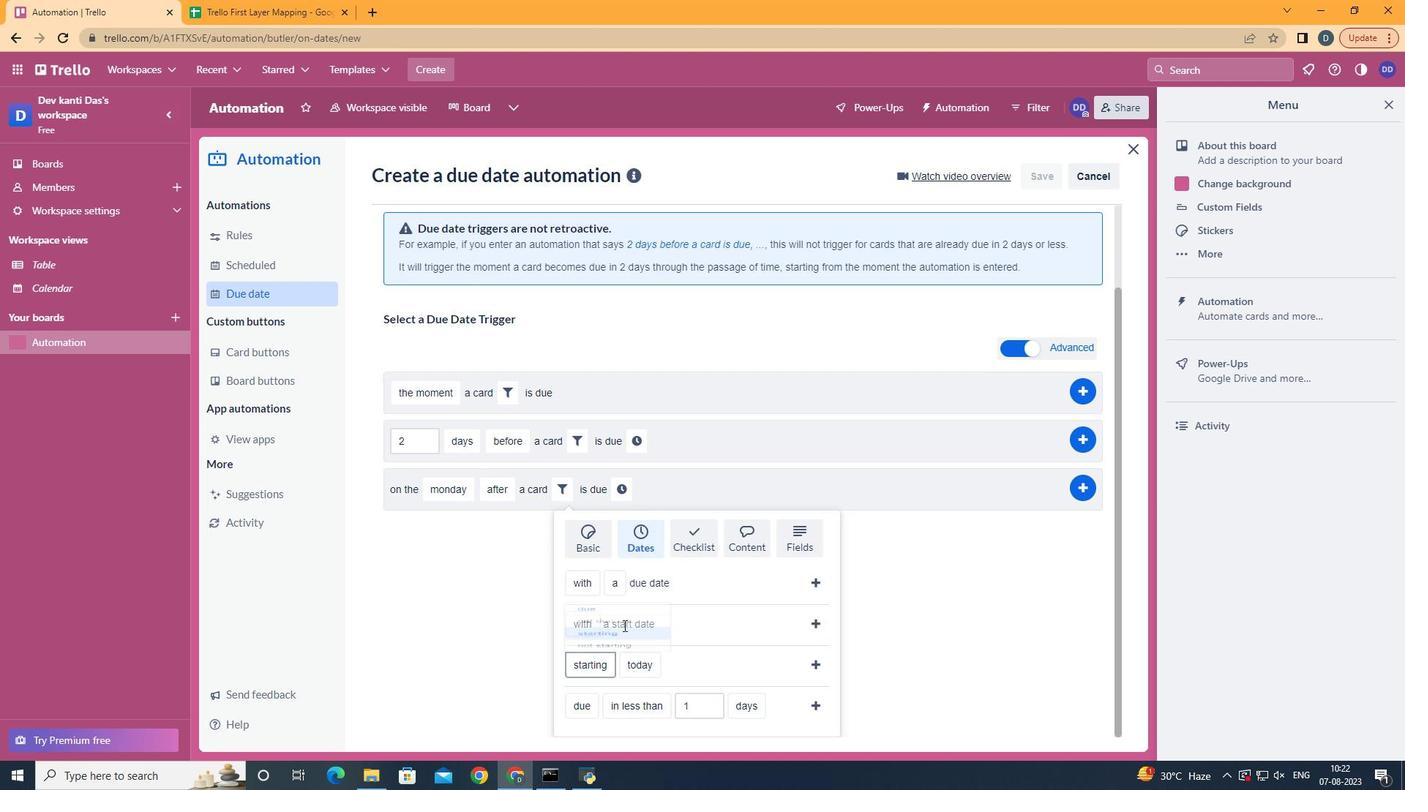 
Action: Mouse moved to (659, 522)
Screenshot: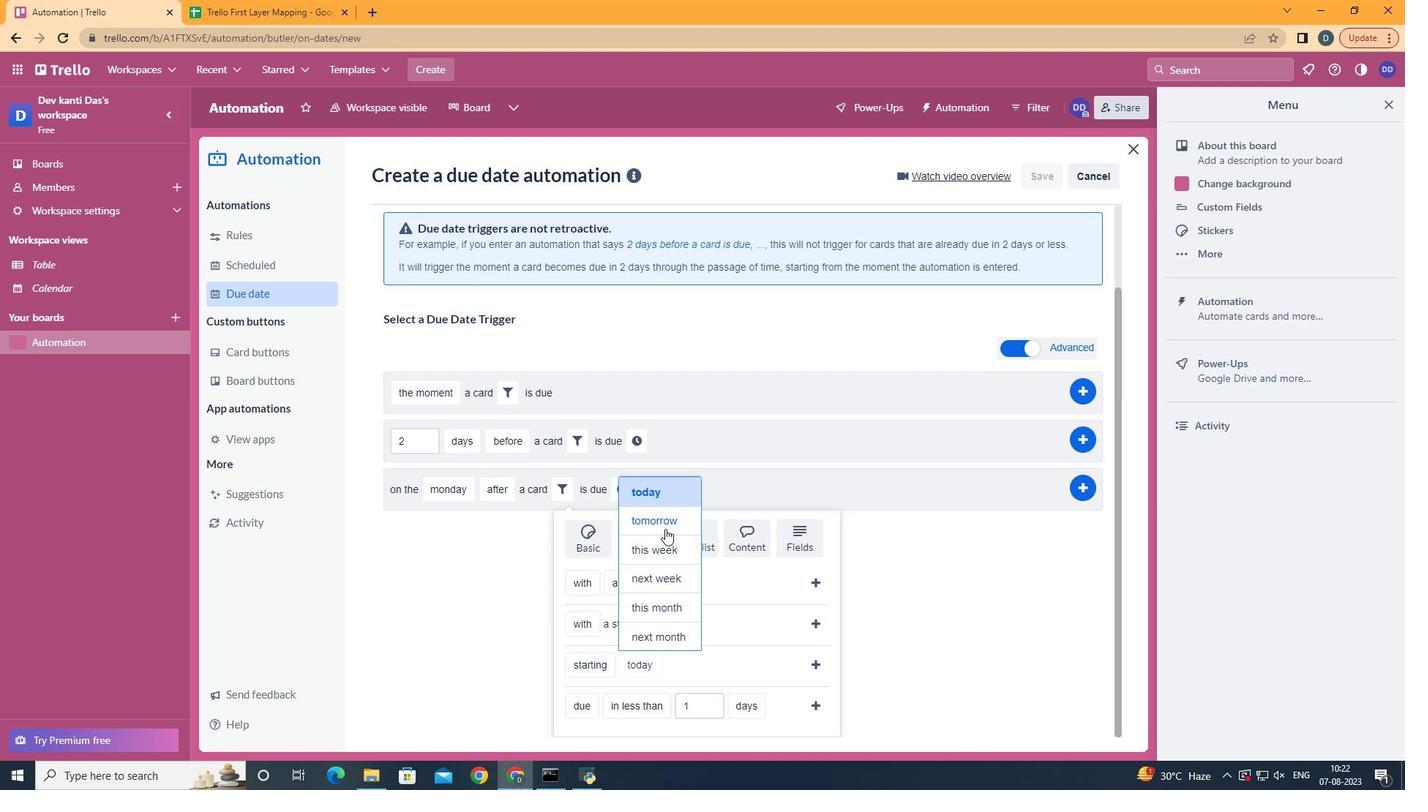 
Action: Mouse pressed left at (659, 522)
Screenshot: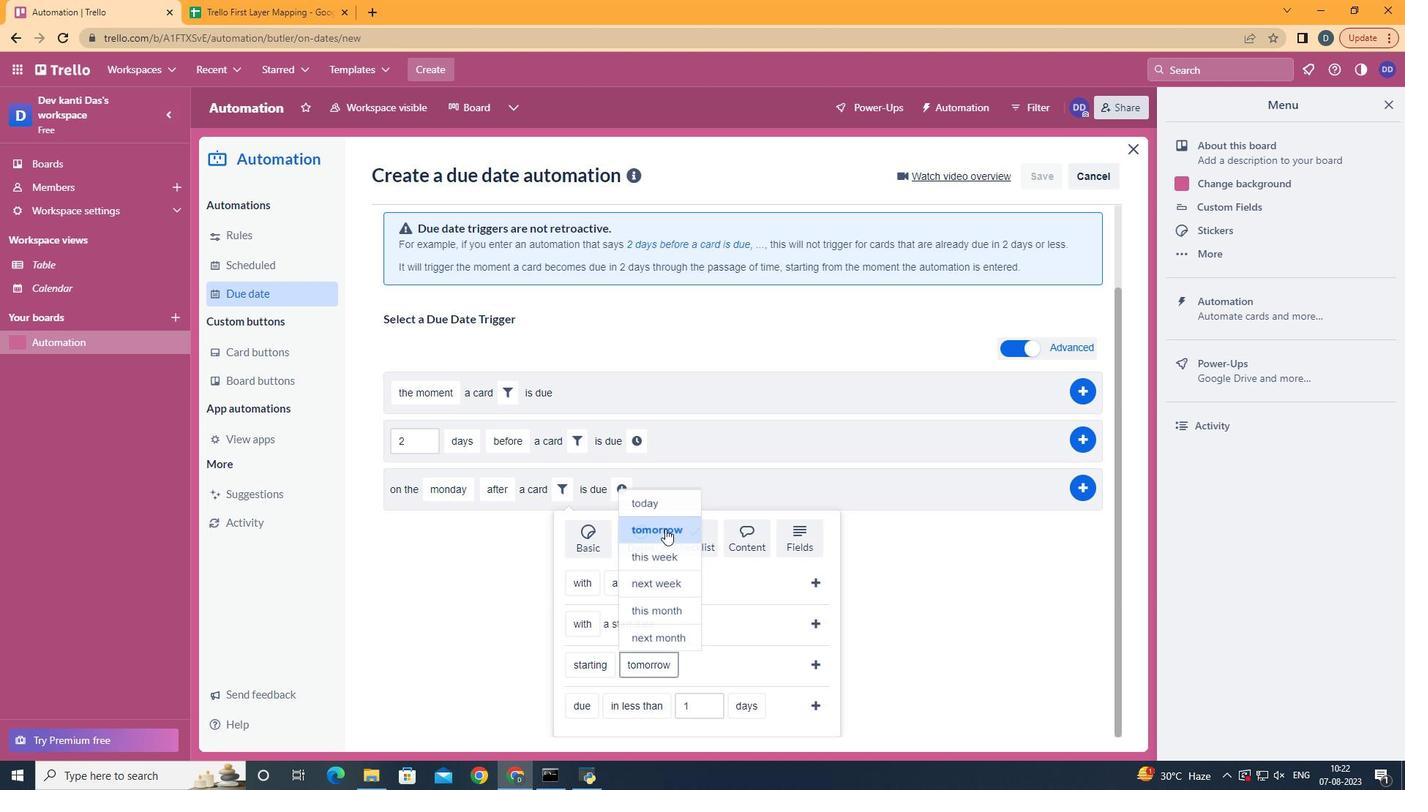
Action: Mouse moved to (810, 658)
Screenshot: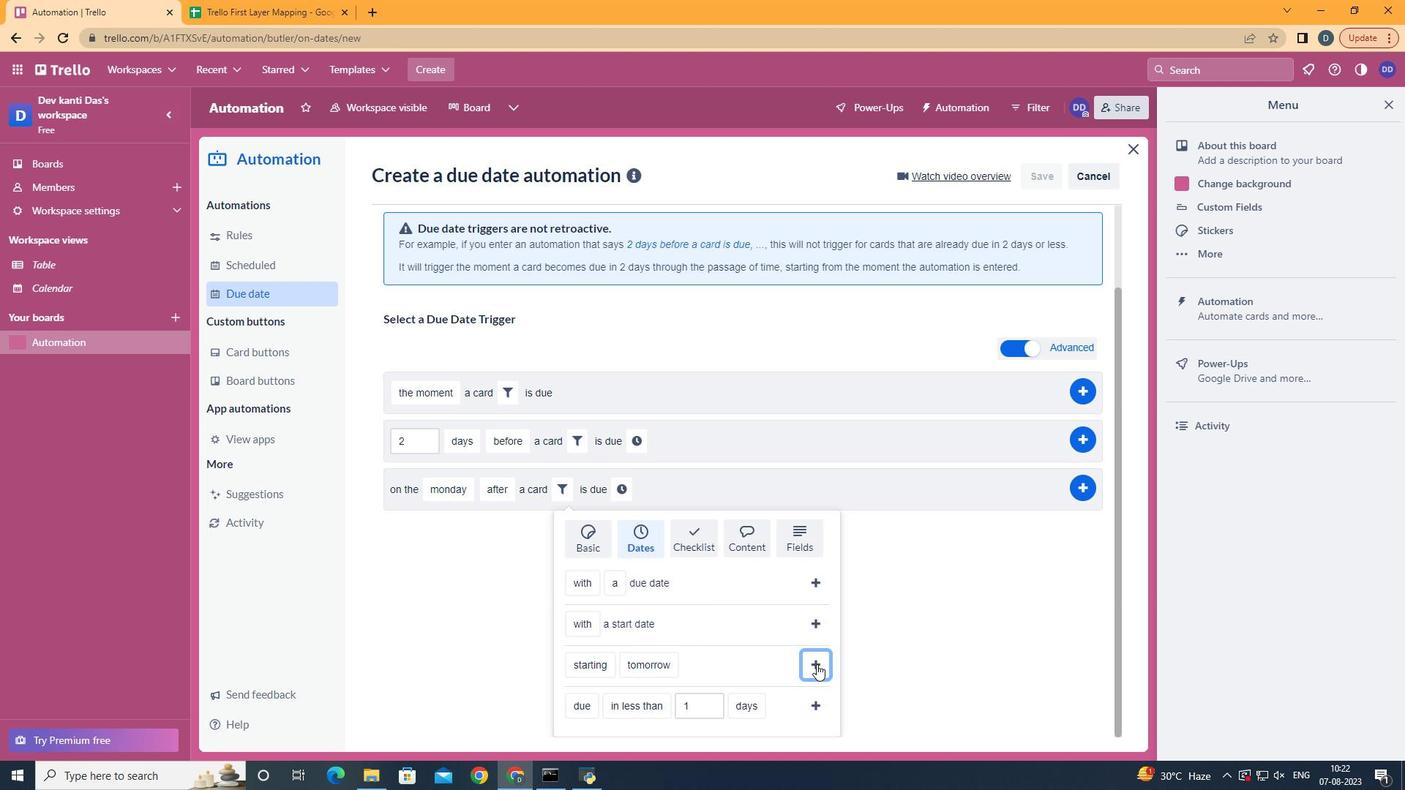 
Action: Mouse pressed left at (810, 658)
Screenshot: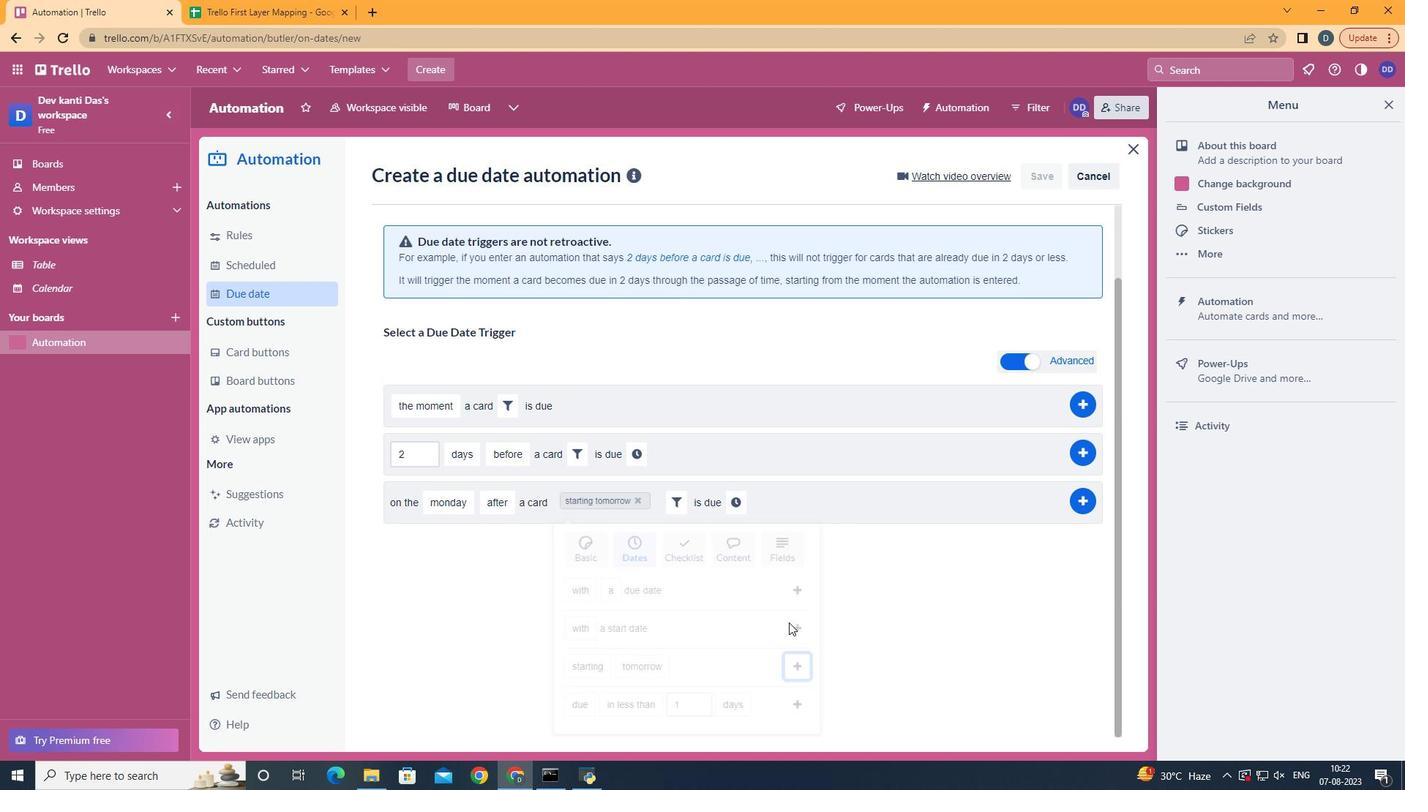 
Action: Mouse moved to (730, 573)
Screenshot: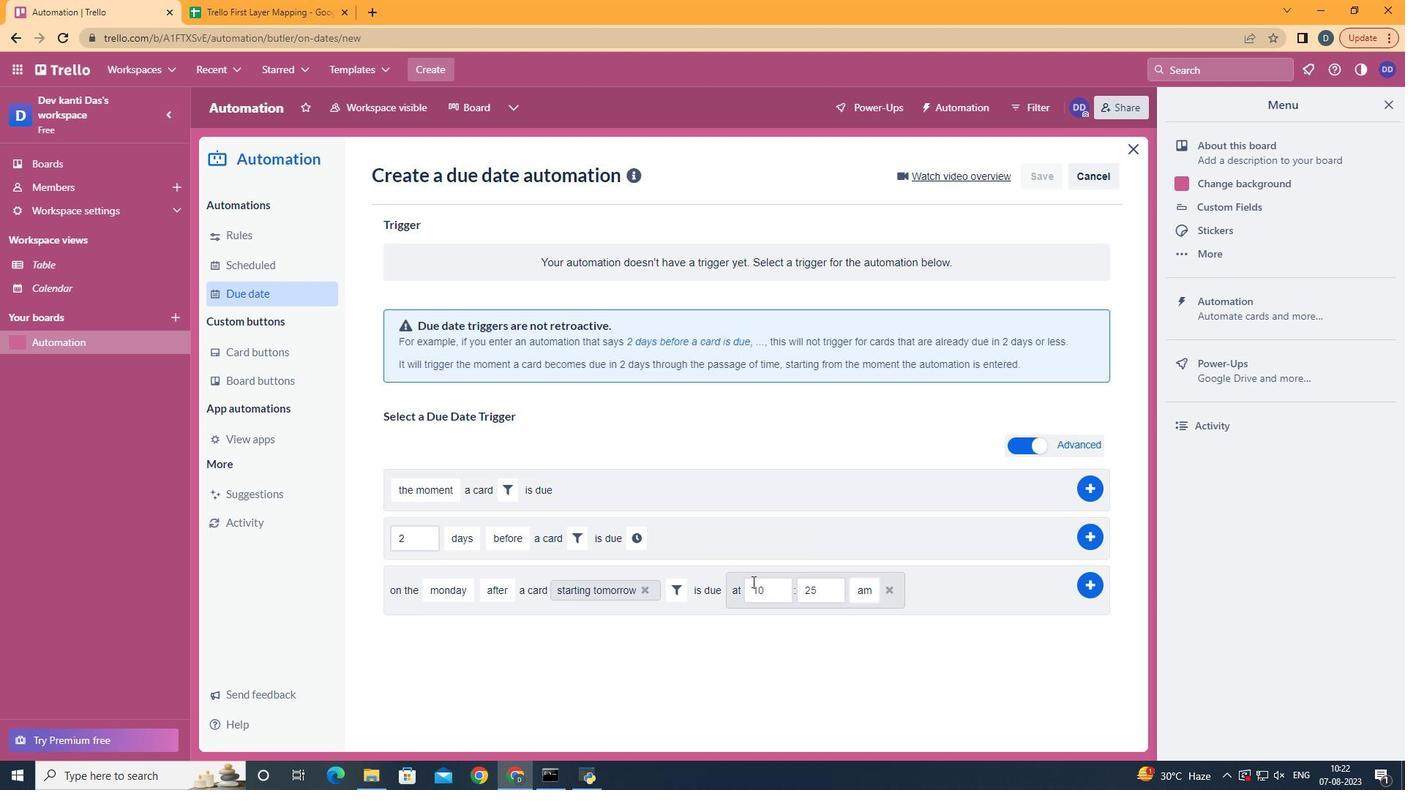 
Action: Mouse pressed left at (730, 573)
Screenshot: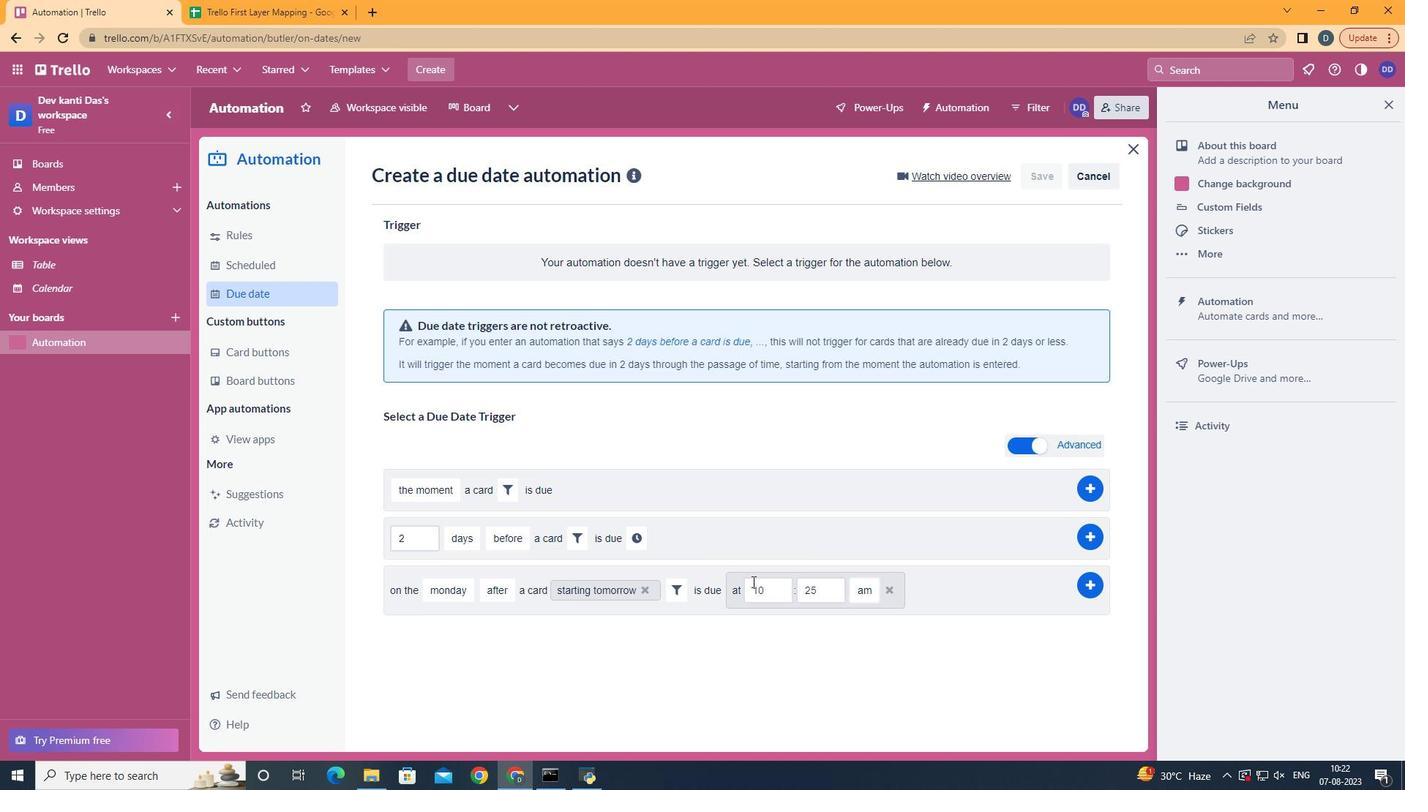 
Action: Mouse moved to (779, 573)
Screenshot: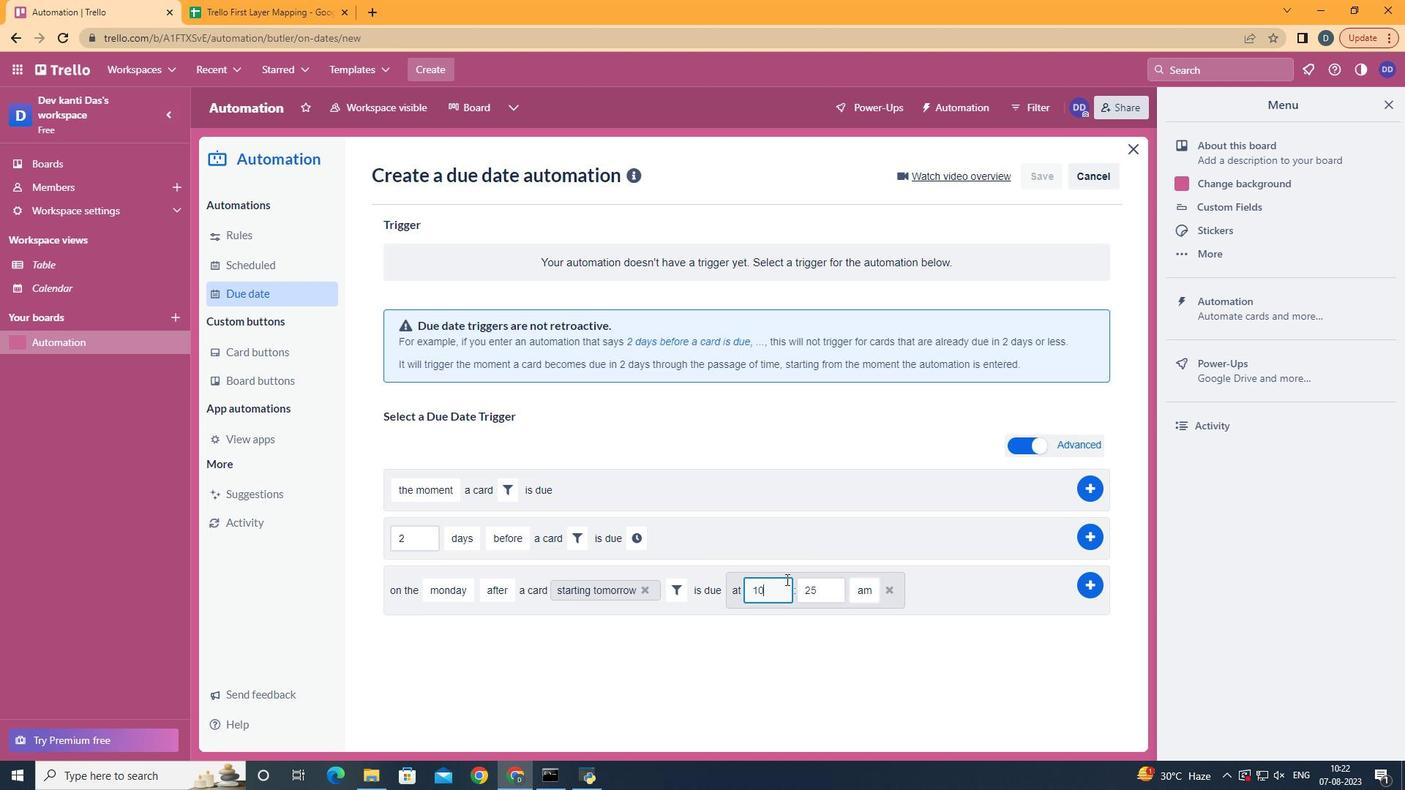 
Action: Mouse pressed left at (779, 573)
Screenshot: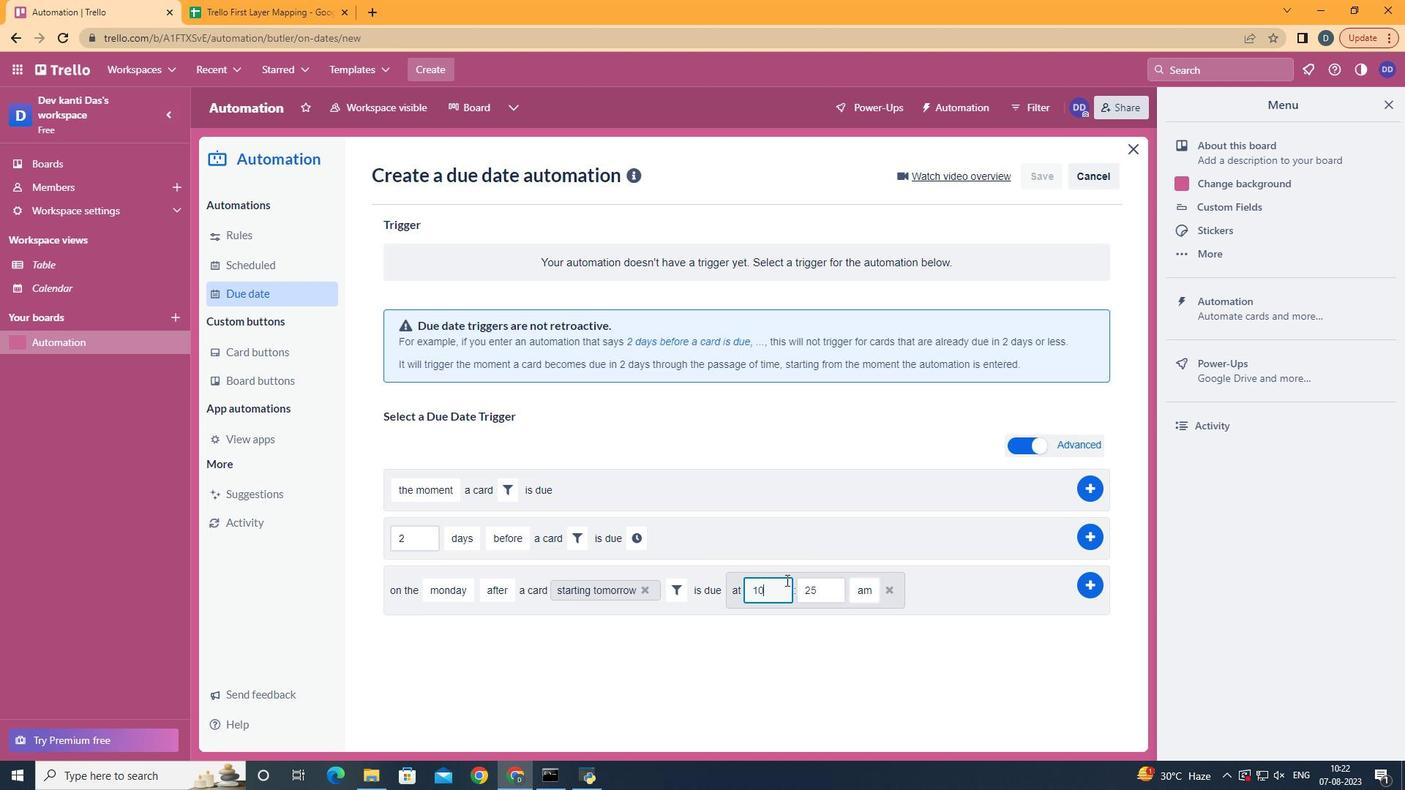 
Action: Mouse moved to (779, 574)
Screenshot: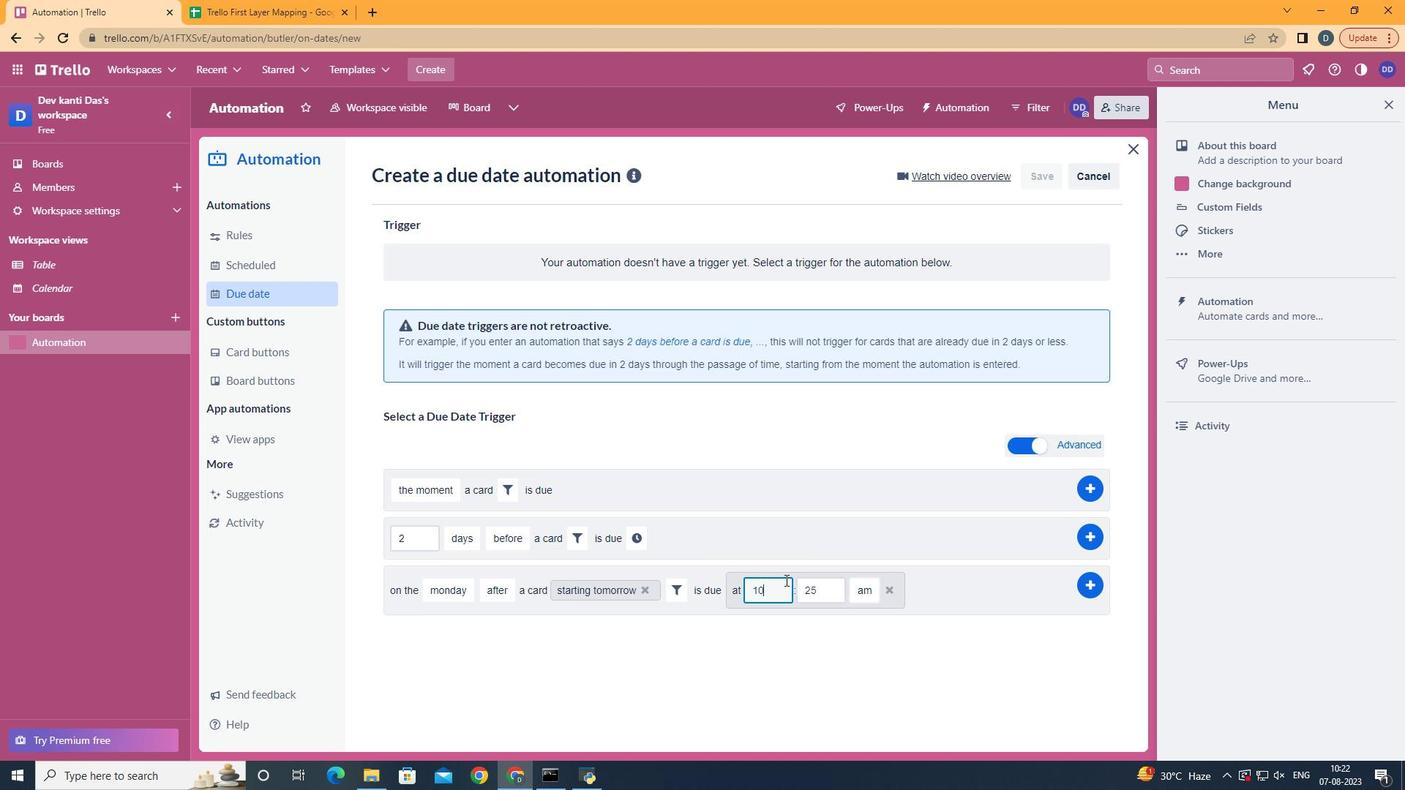
Action: Key pressed <Key.backspace>1
Screenshot: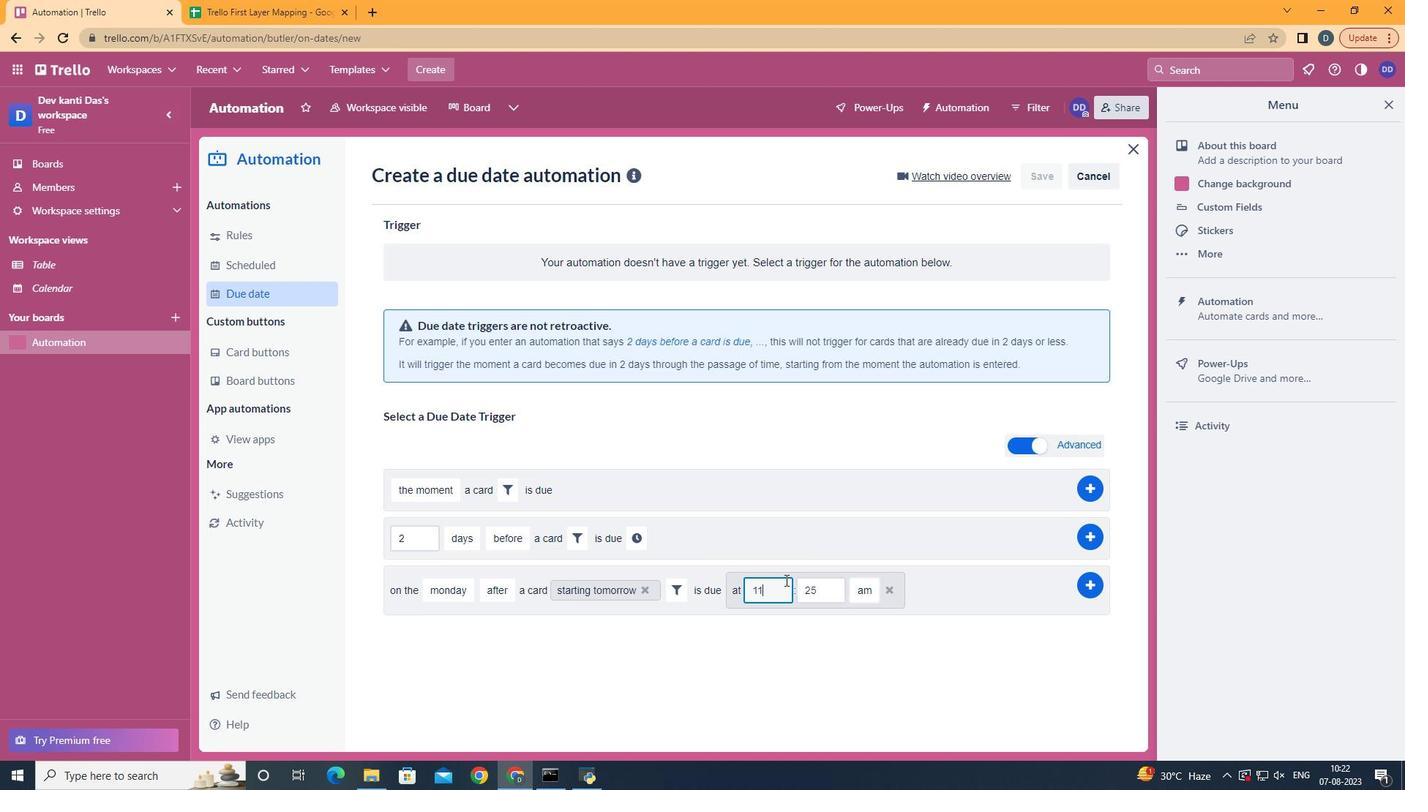 
Action: Mouse moved to (813, 574)
Screenshot: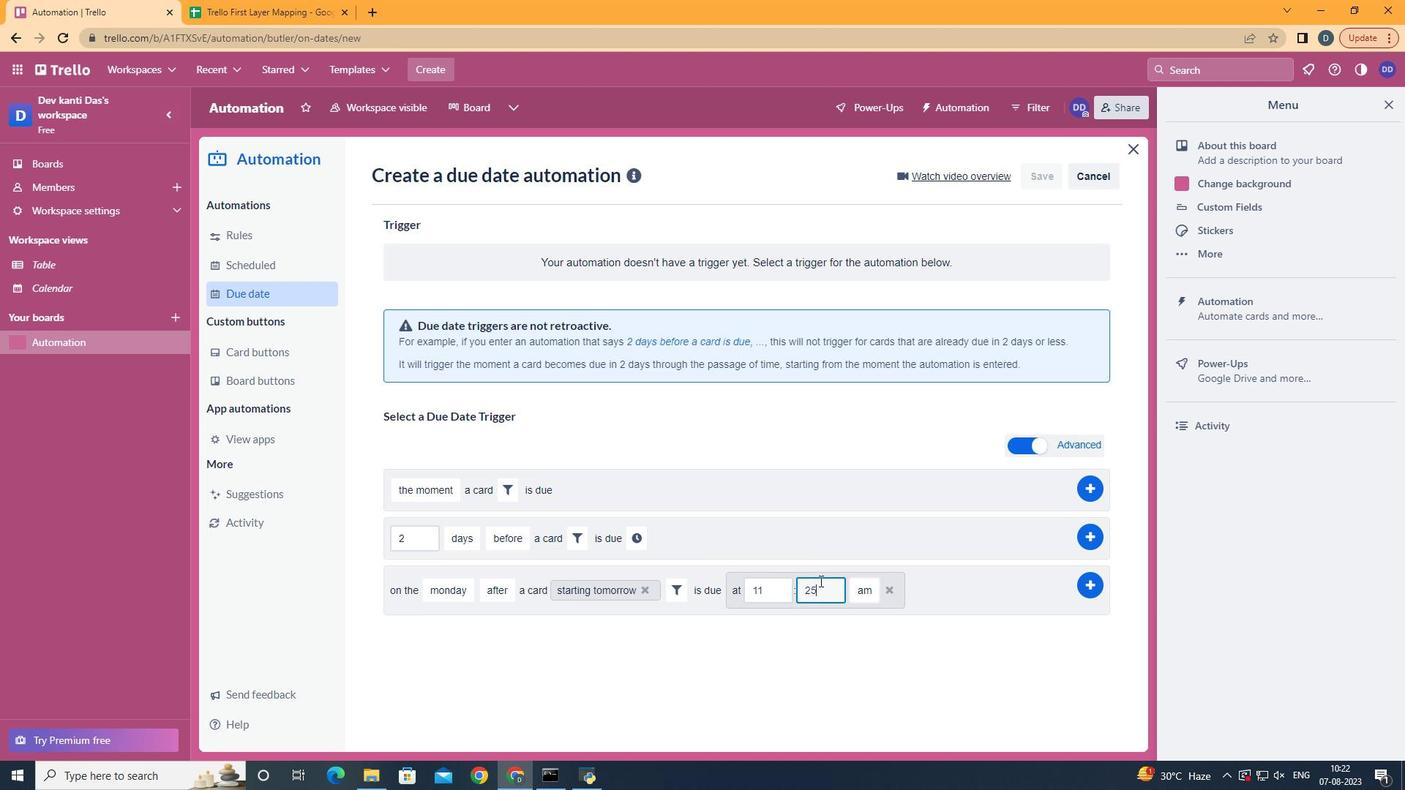 
Action: Mouse pressed left at (813, 574)
Screenshot: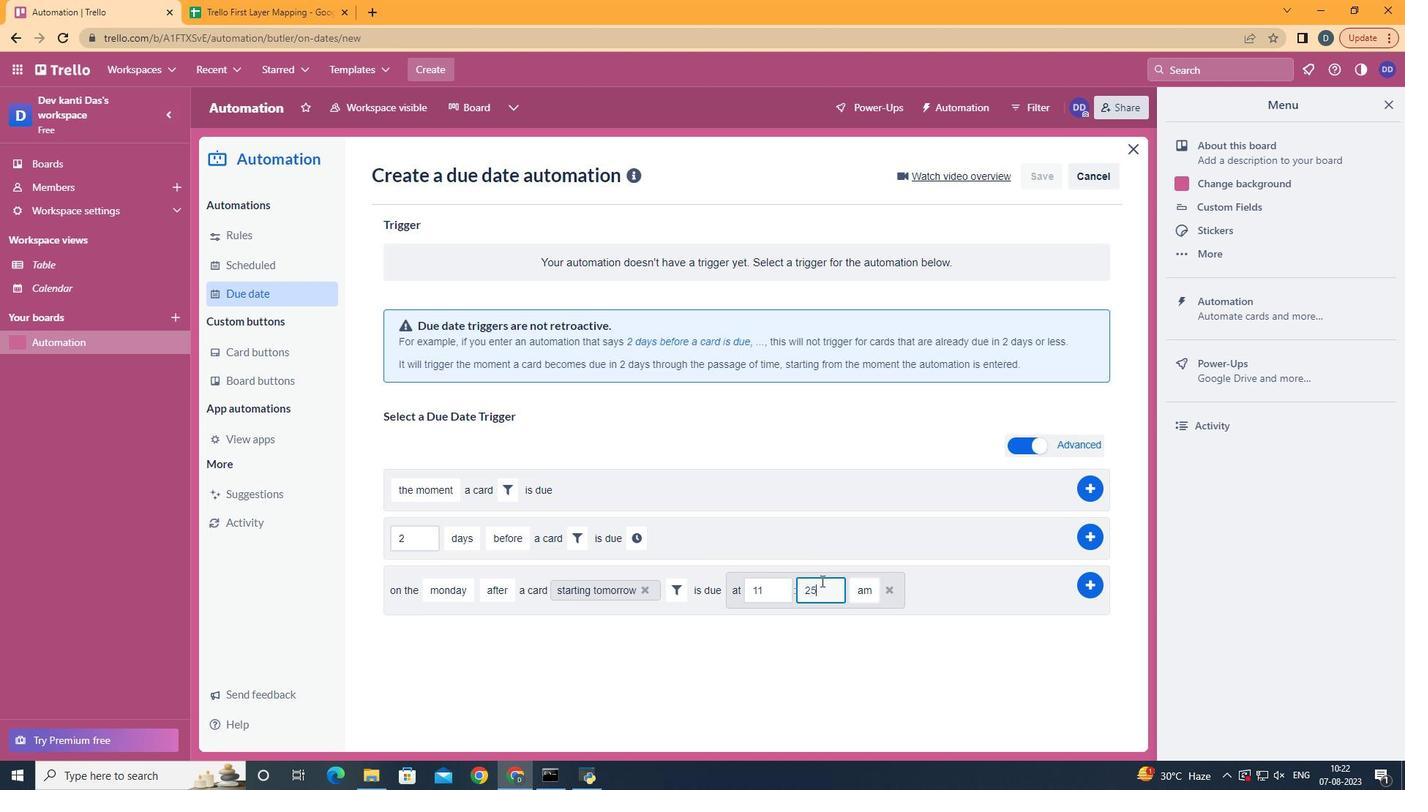 
Action: Mouse moved to (816, 574)
Screenshot: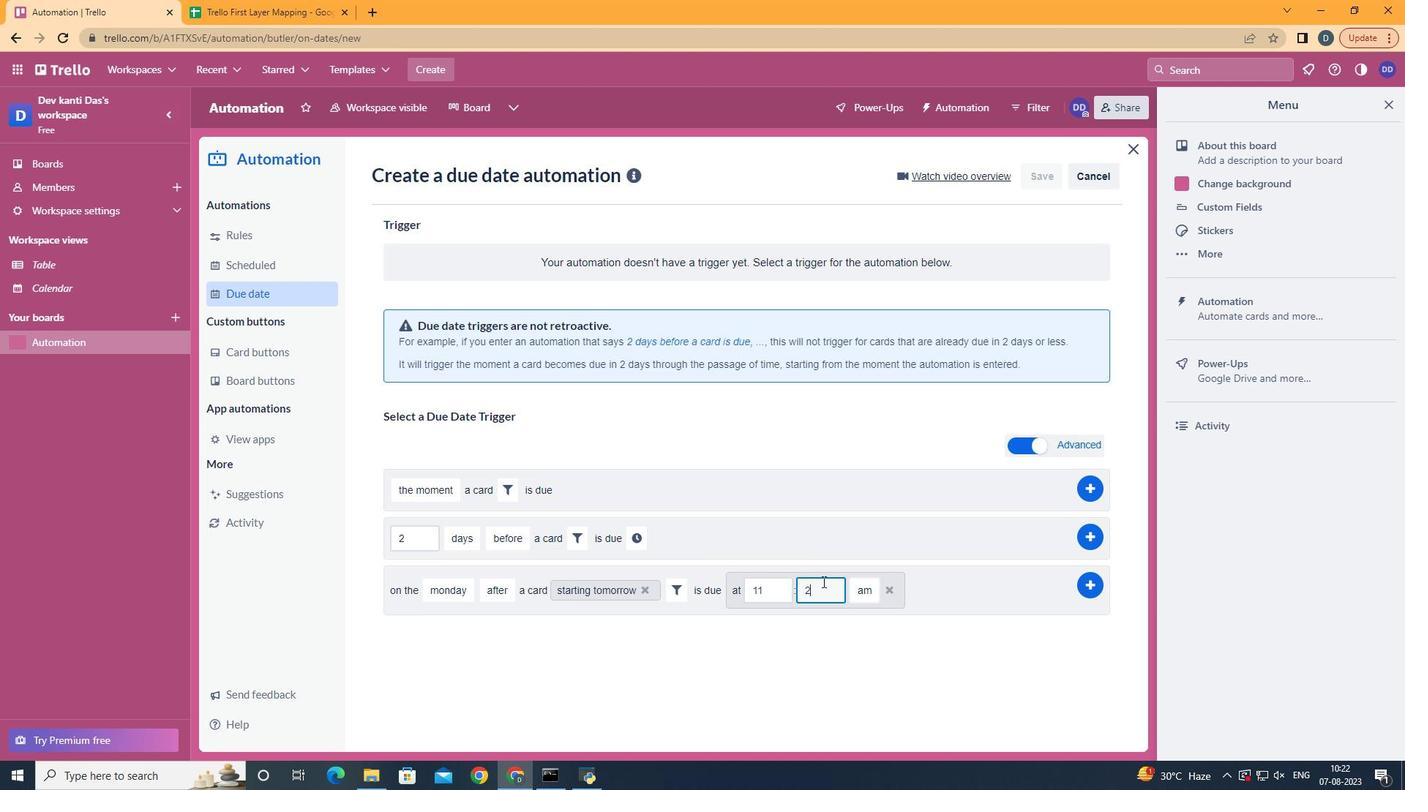 
Action: Key pressed <Key.backspace>
Screenshot: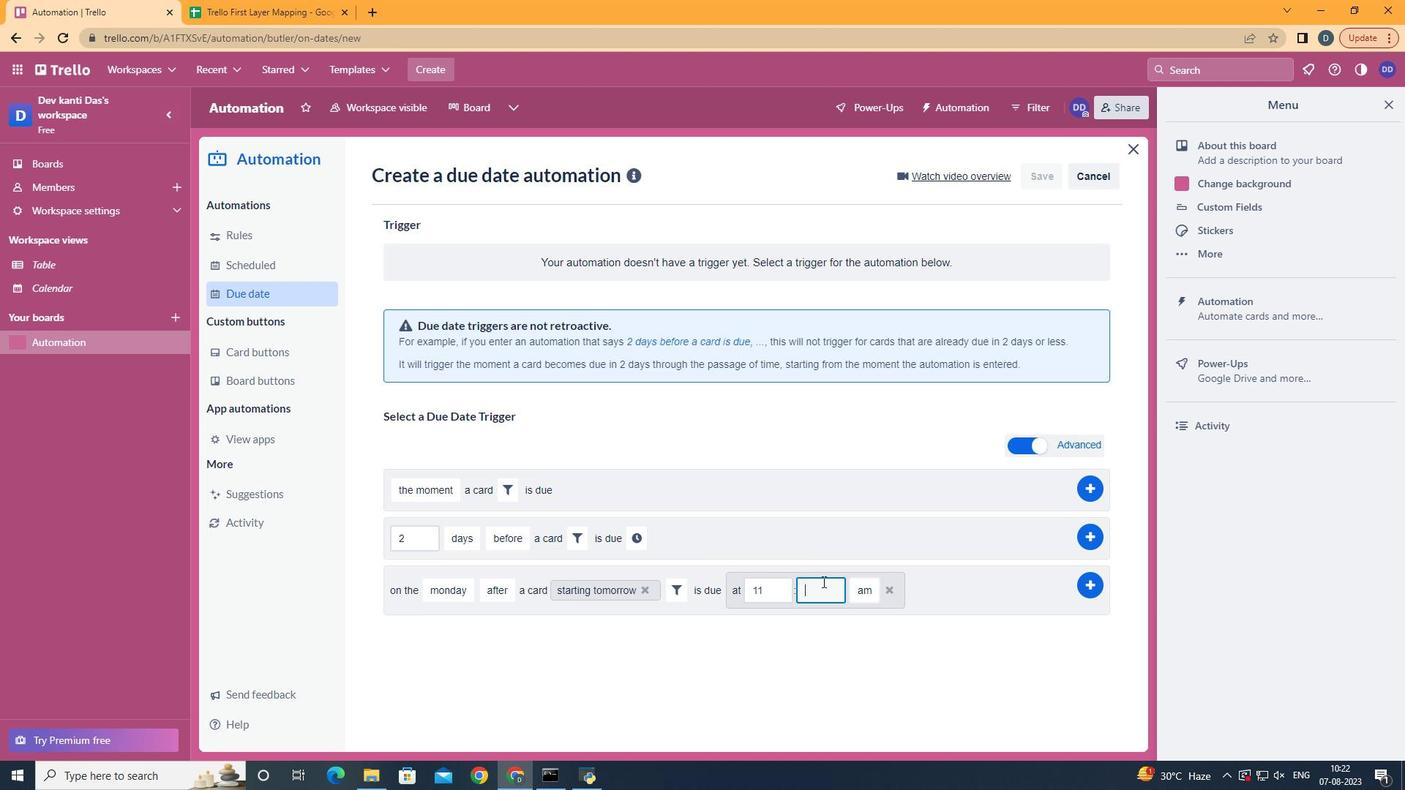 
Action: Mouse moved to (816, 575)
Screenshot: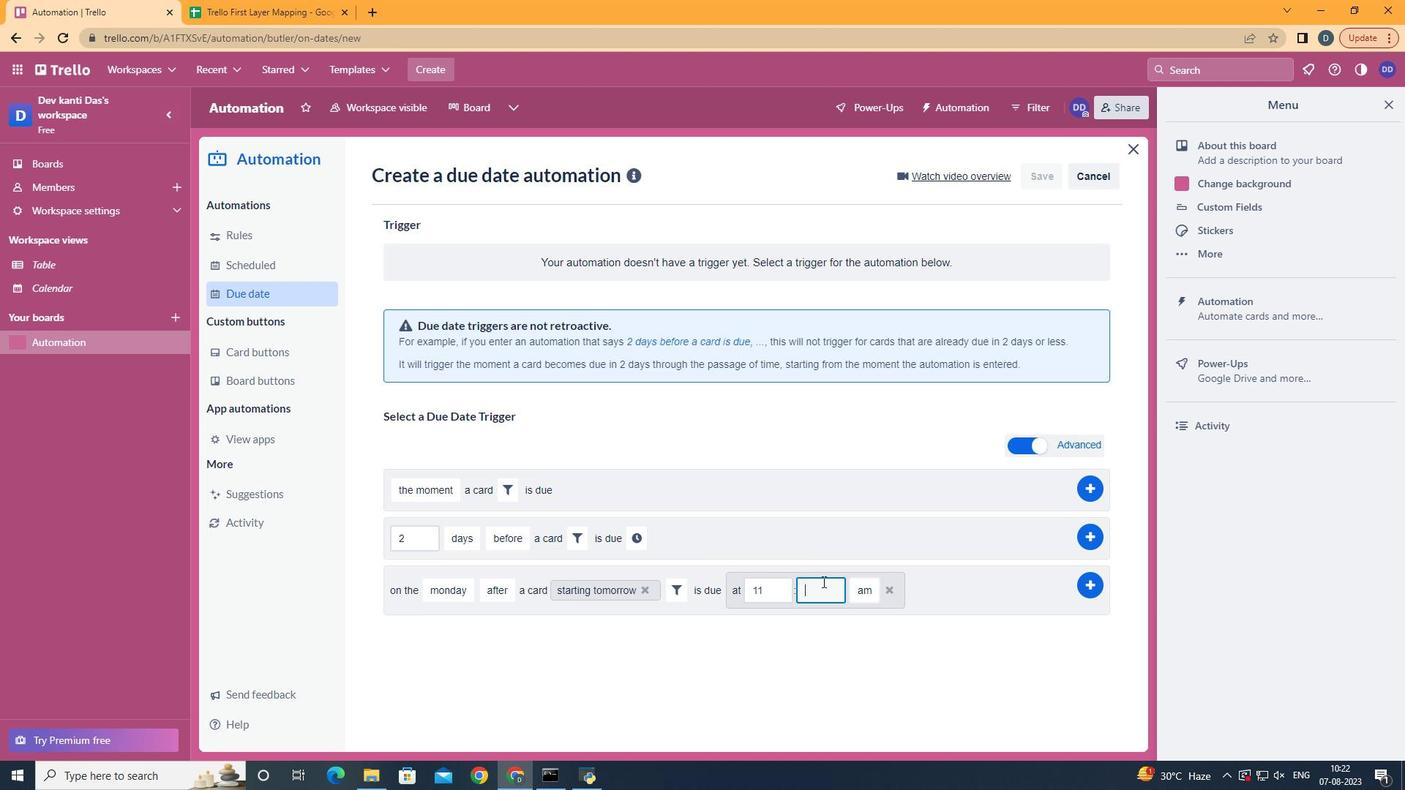 
Action: Key pressed <Key.backspace>00
Screenshot: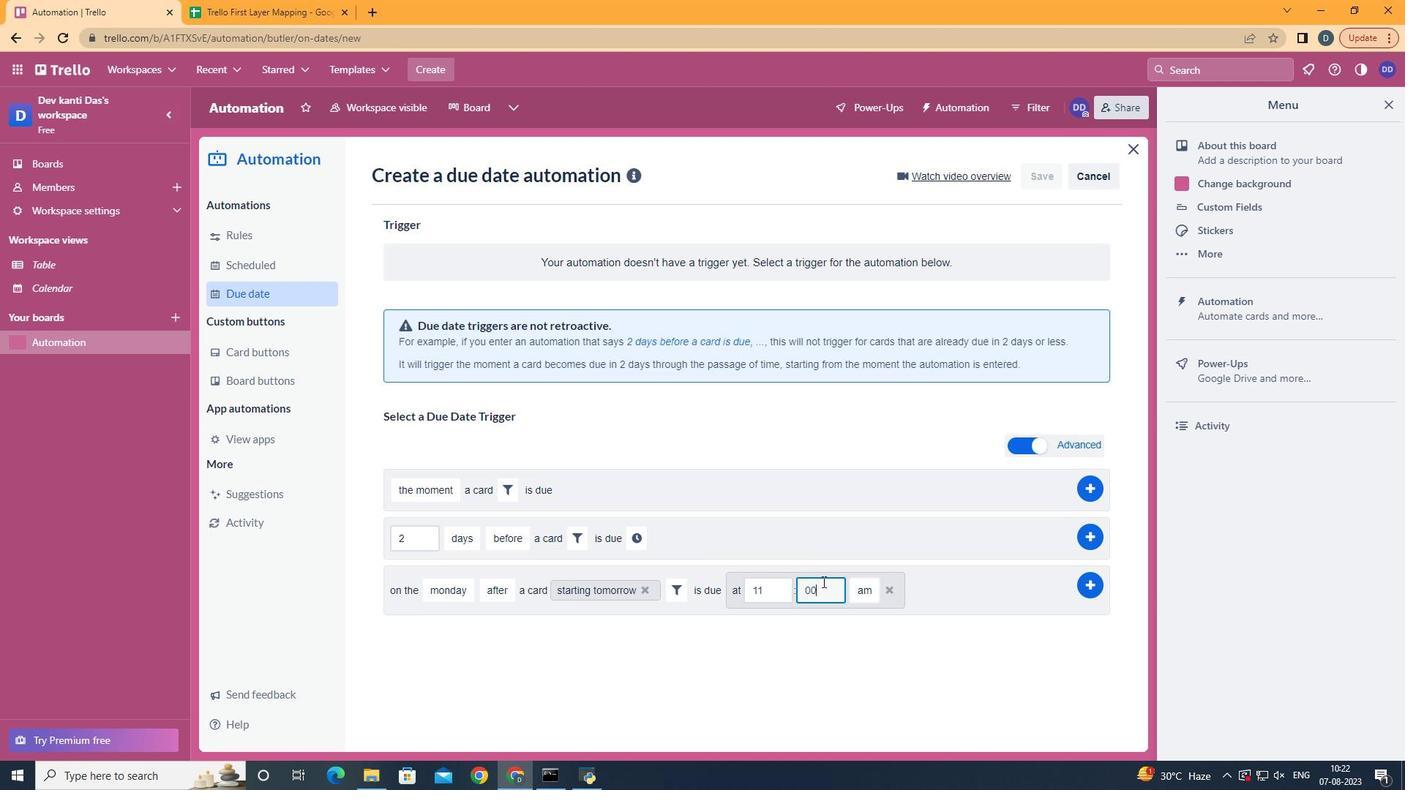 
Action: Mouse moved to (1096, 578)
Screenshot: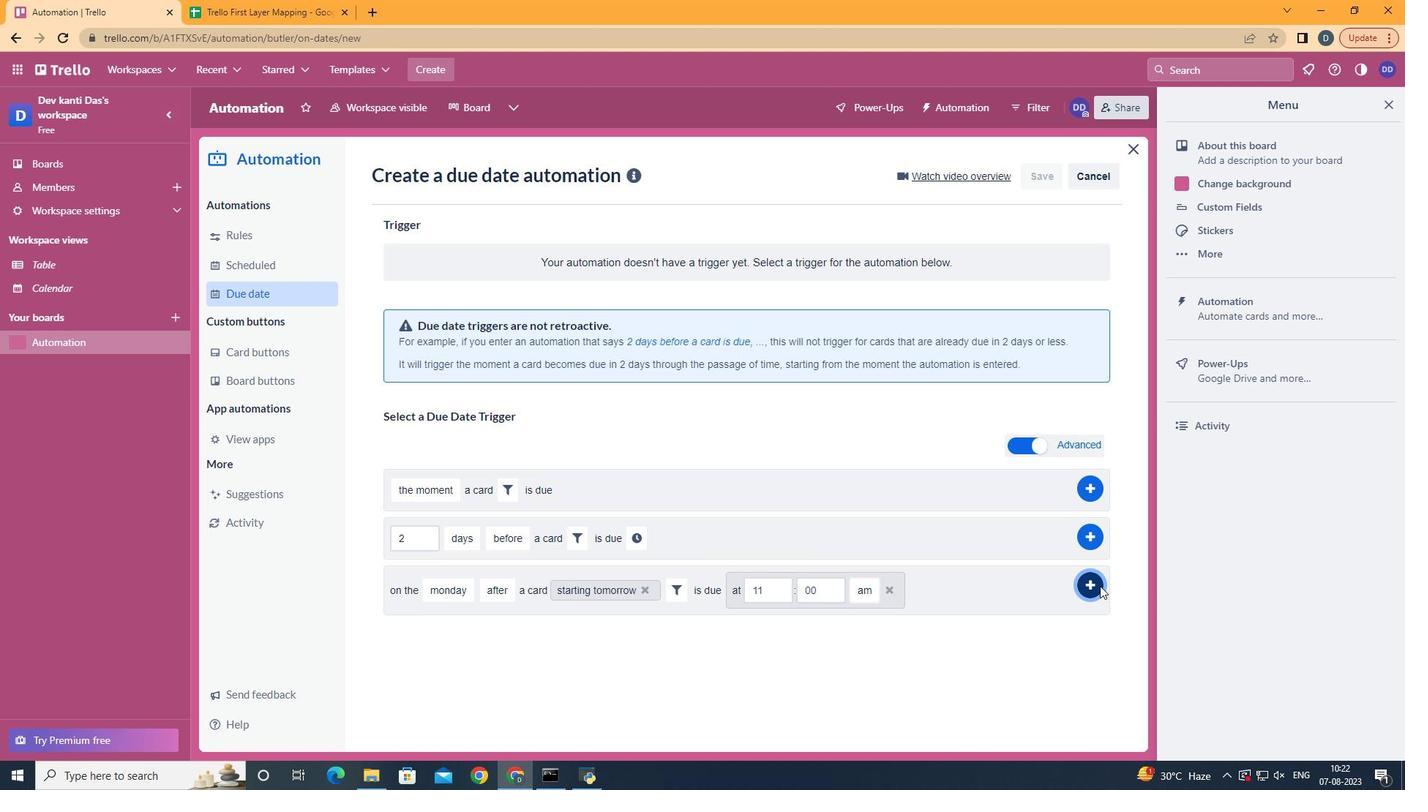 
Action: Mouse pressed left at (1096, 578)
Screenshot: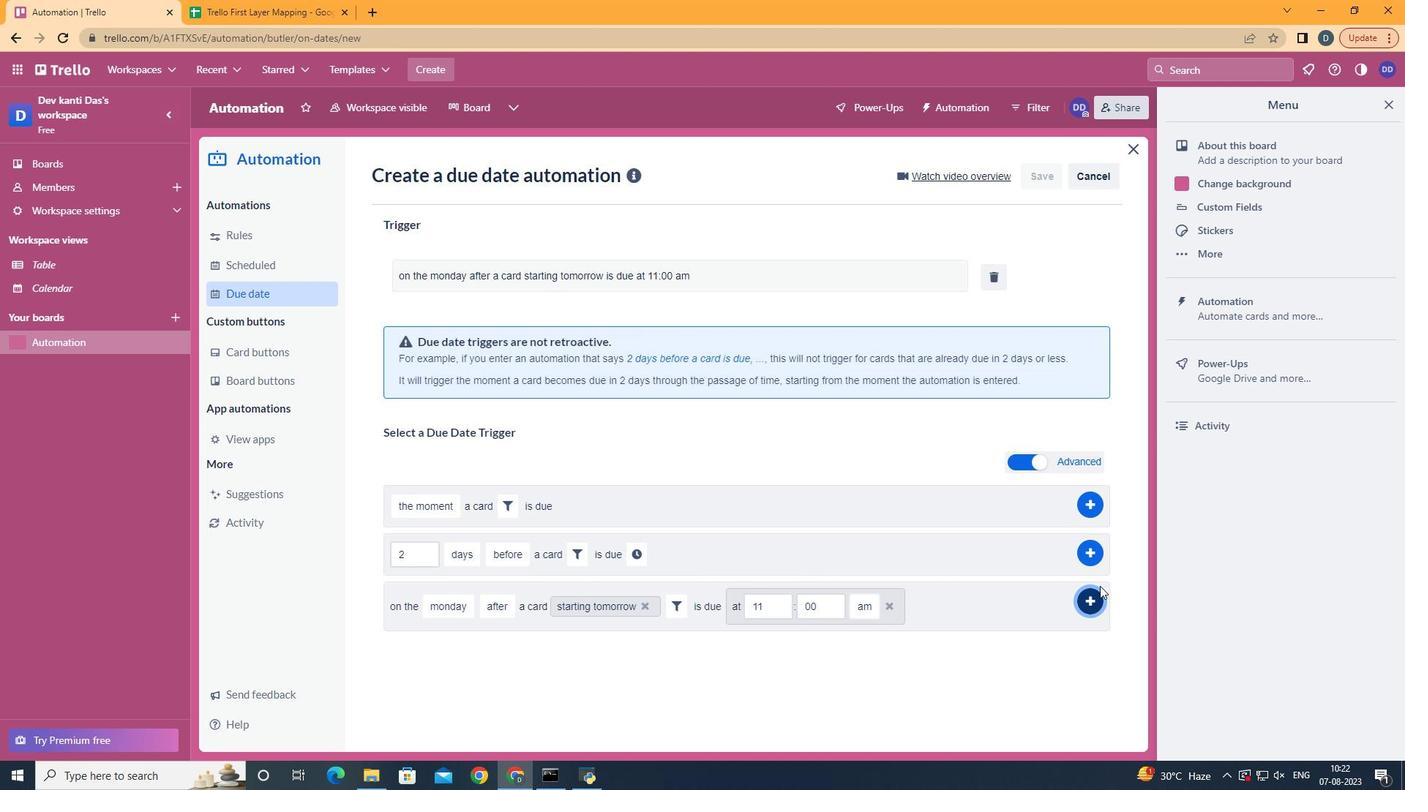 
Action: Mouse moved to (658, 211)
Screenshot: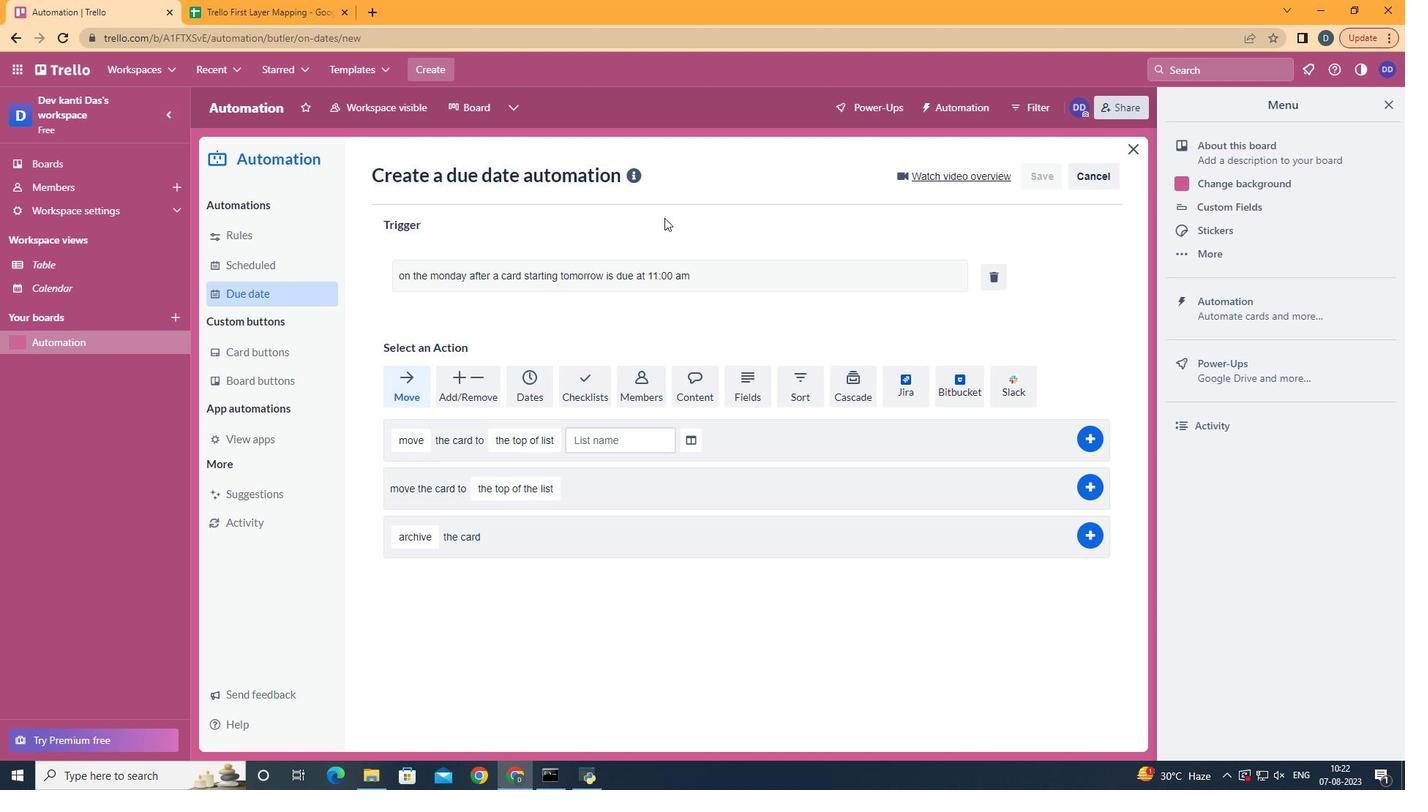 
